 Task: Font style For heading Use Arial with Light dark cornflower blue 2 colour & bold. font size for heading '24 Pt. 'Change the font style of data to Alefand font size to  14 Pt. Change the alignment of both headline & data to  Align top. In the sheet  auditingDailySales_Analysis
Action: Mouse moved to (14, 19)
Screenshot: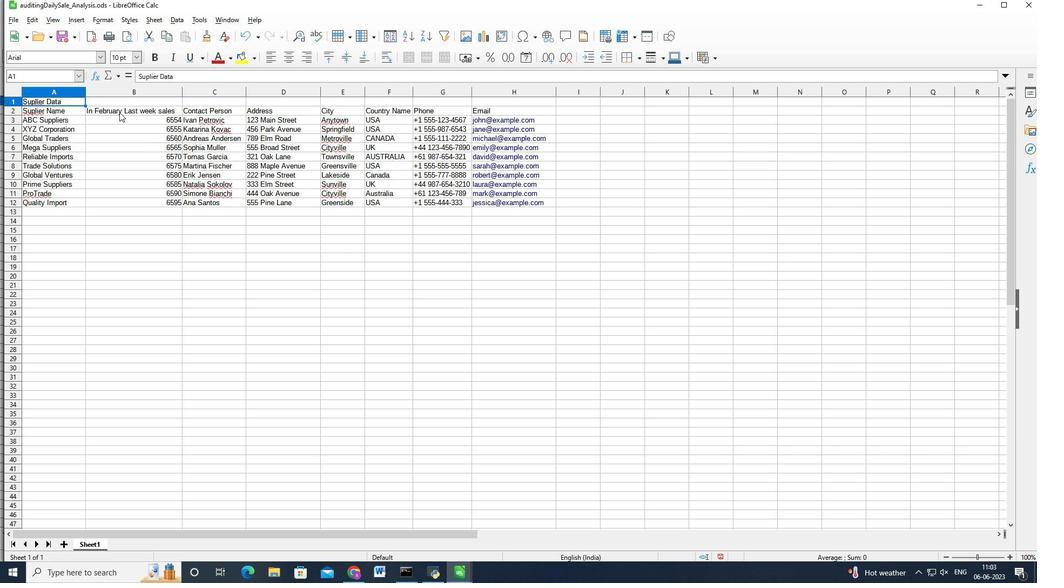 
Action: Mouse pressed left at (14, 19)
Screenshot: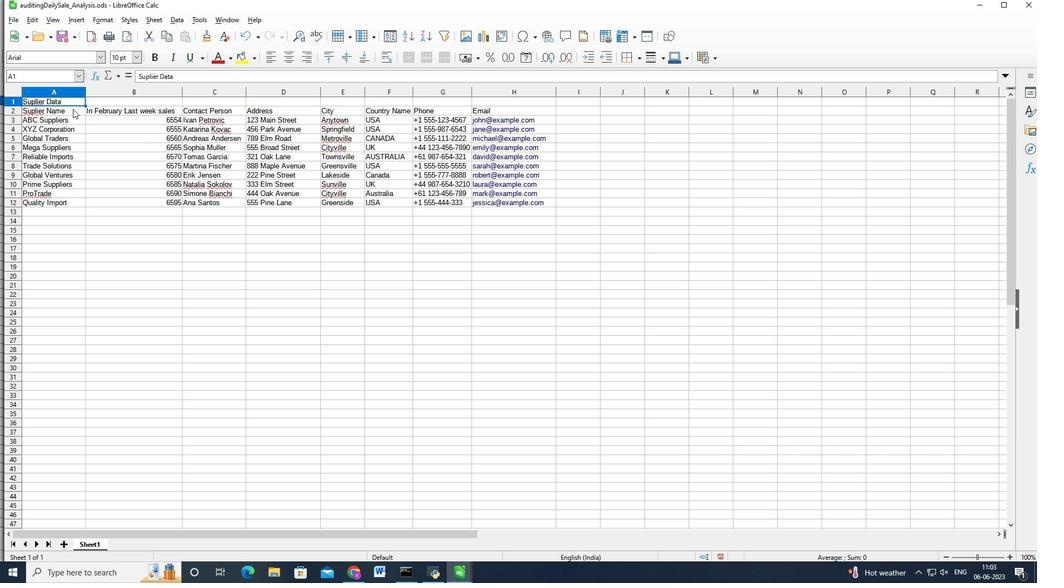 
Action: Mouse moved to (296, 307)
Screenshot: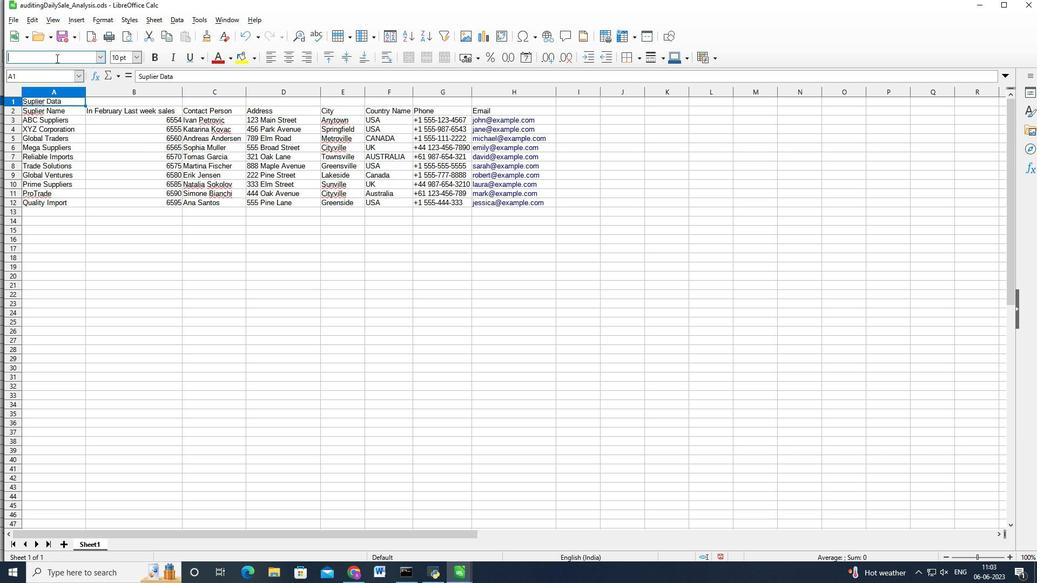 
Action: Mouse pressed left at (296, 307)
Screenshot: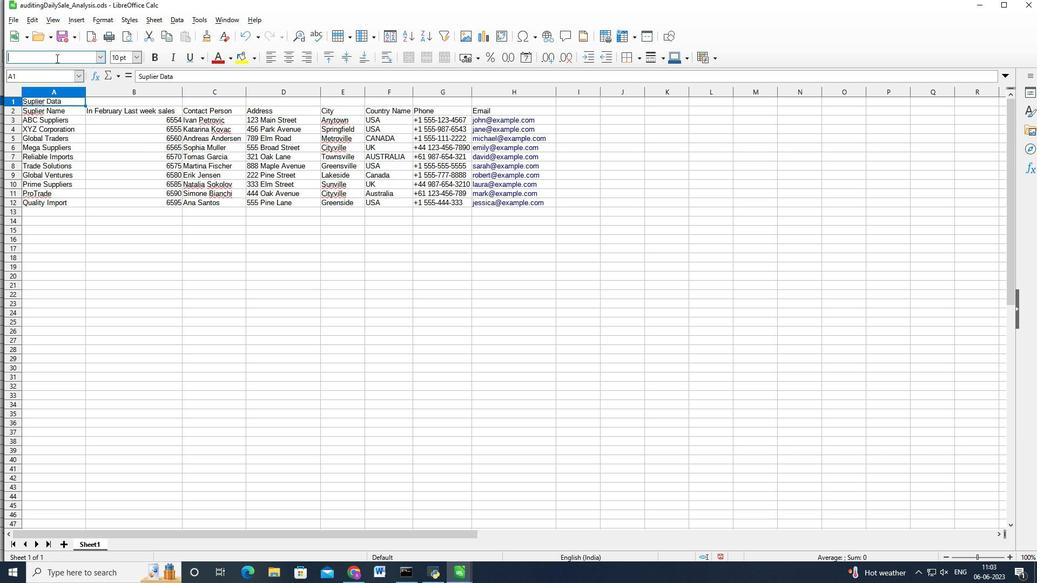 
Action: Mouse moved to (38, 102)
Screenshot: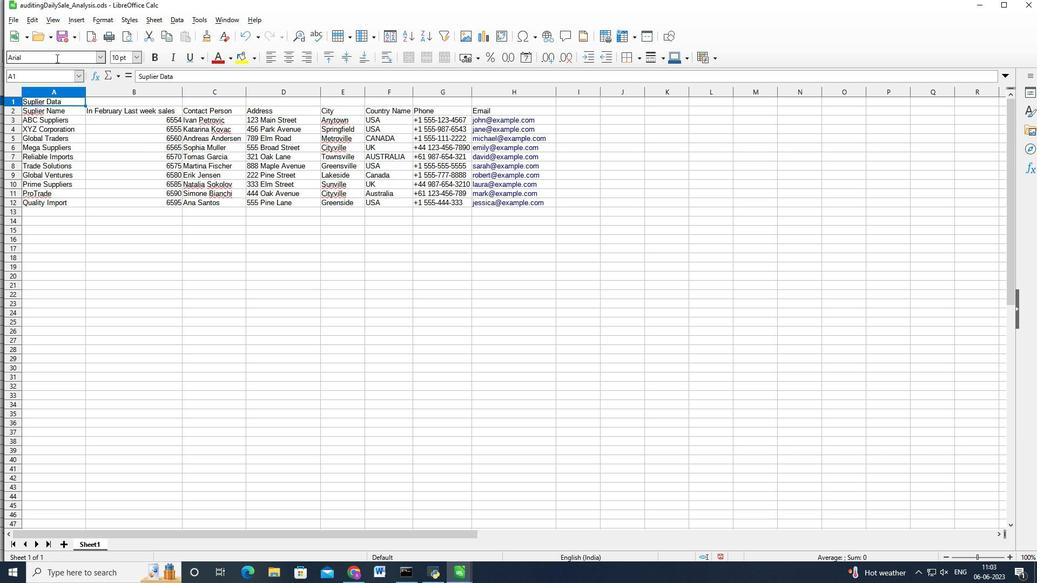 
Action: Mouse pressed left at (38, 102)
Screenshot: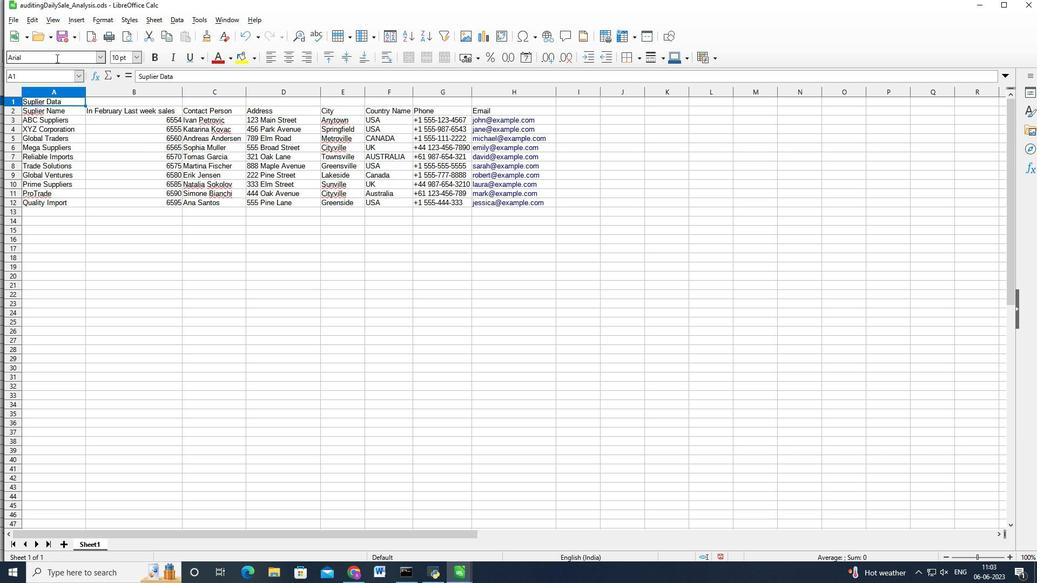 
Action: Mouse moved to (67, 63)
Screenshot: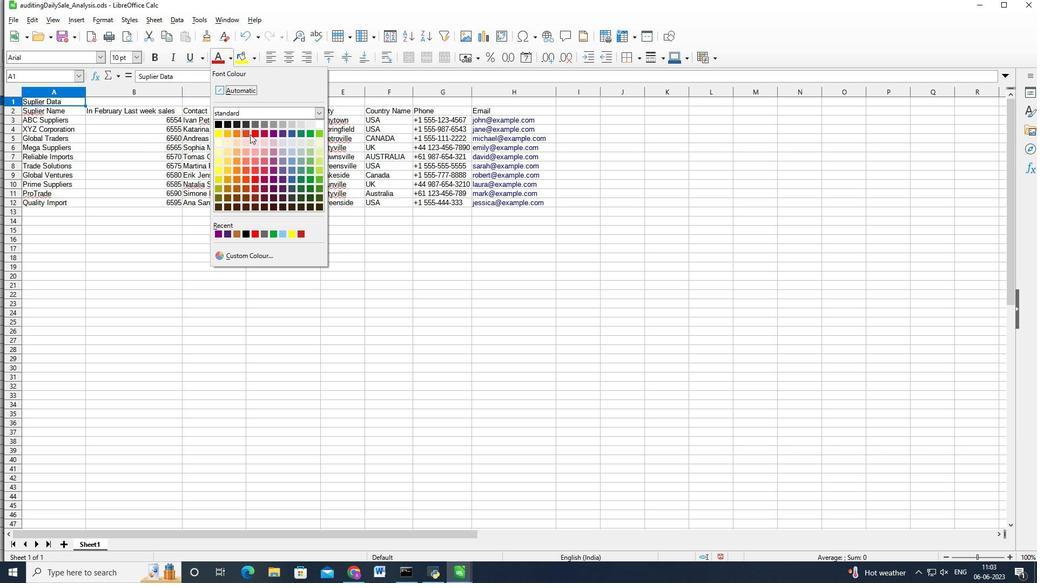 
Action: Mouse pressed left at (67, 63)
Screenshot: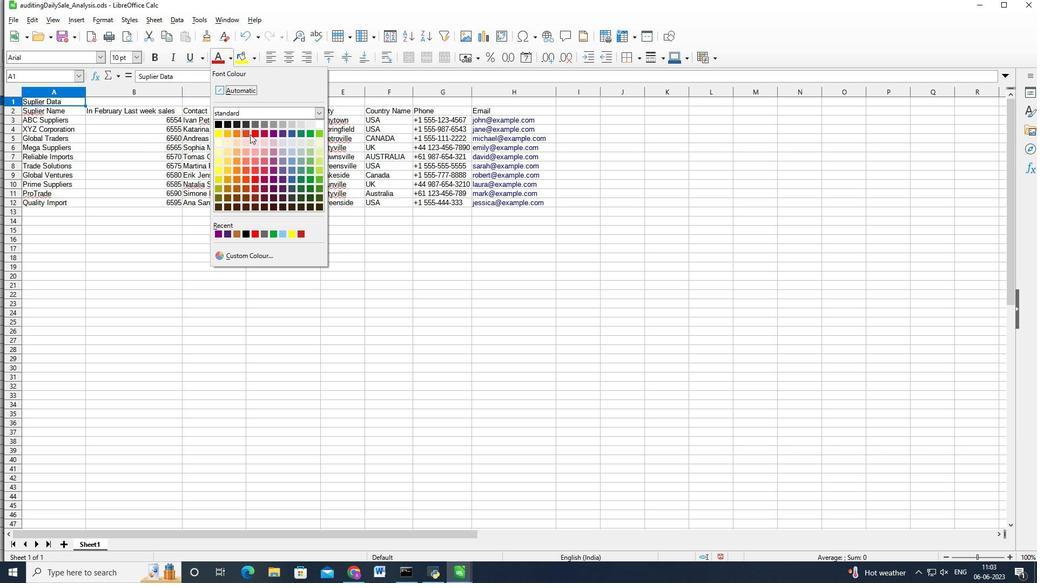 
Action: Mouse moved to (67, 58)
Screenshot: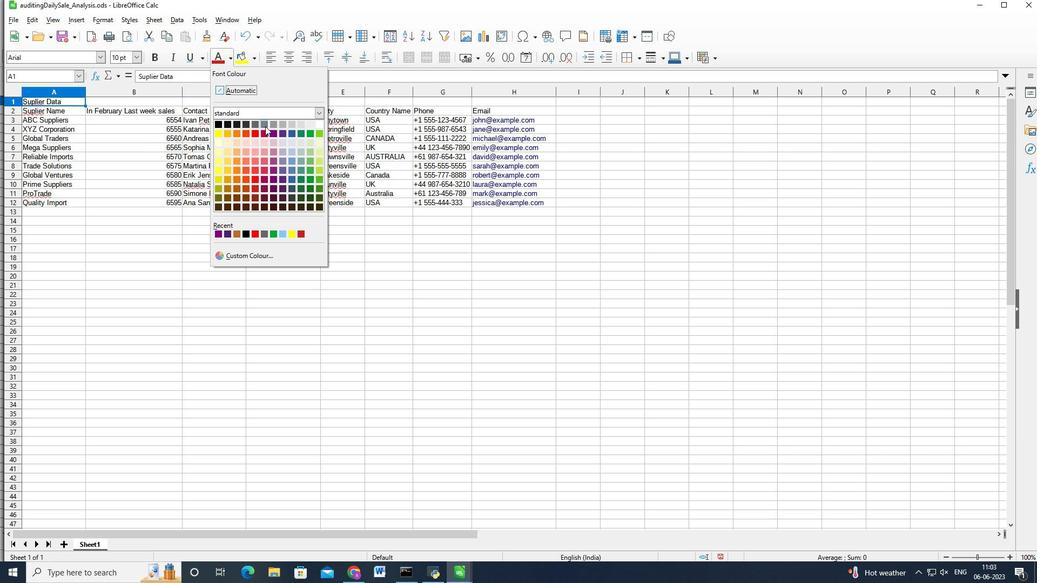 
Action: Mouse pressed left at (67, 58)
Screenshot: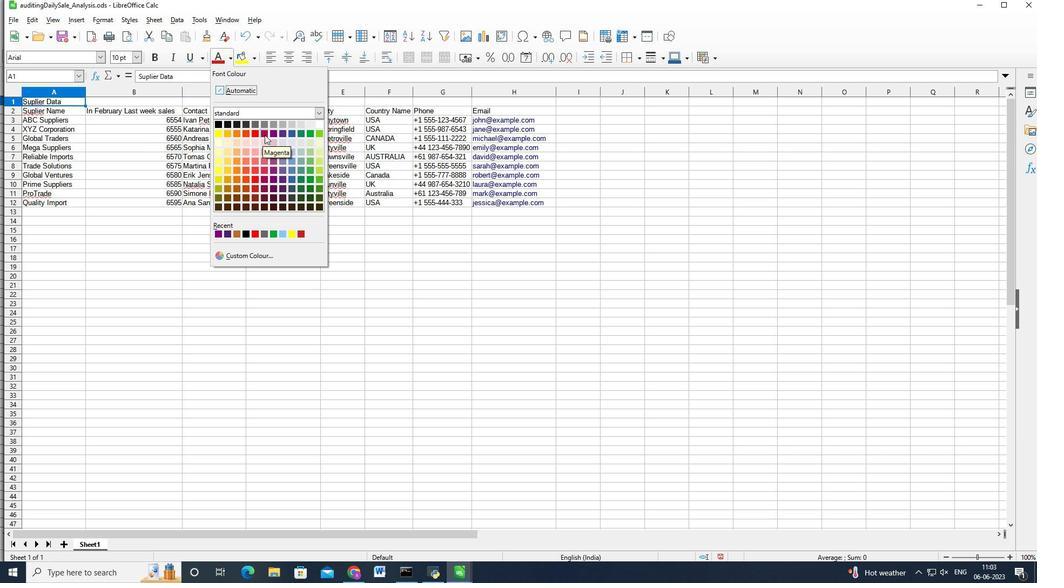 
Action: Mouse moved to (67, 58)
Screenshot: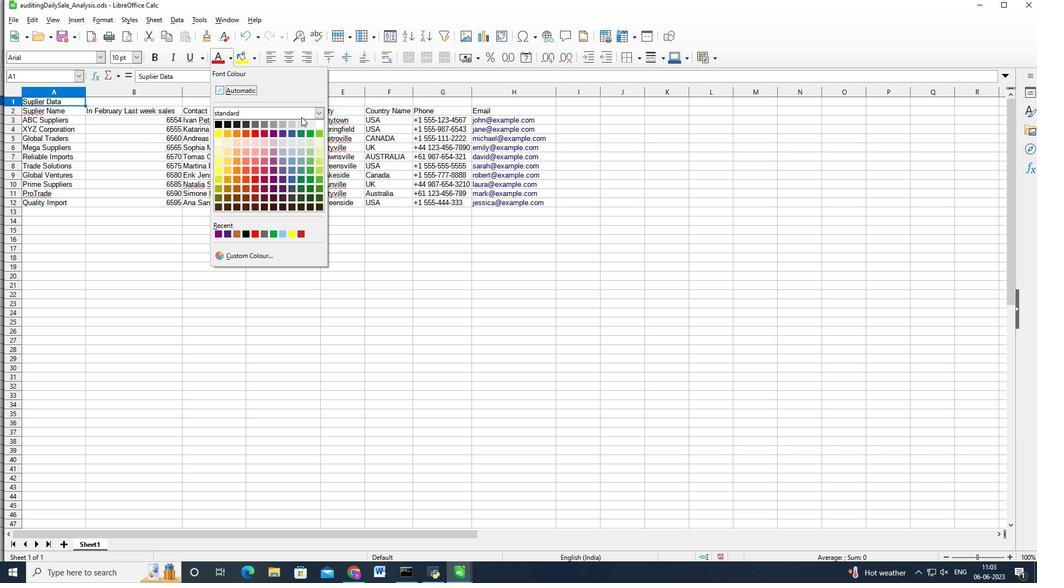 
Action: Key pressed <Key.backspace><Key.backspace><Key.backspace><Key.backspace><Key.backspace><Key.backspace><Key.backspace><Key.backspace><Key.backspace><Key.backspace><Key.backspace><Key.backspace><Key.backspace><Key.backspace><Key.backspace><Key.backspace><Key.backspace><Key.backspace><Key.shift_r>Arial<Key.enter>
Screenshot: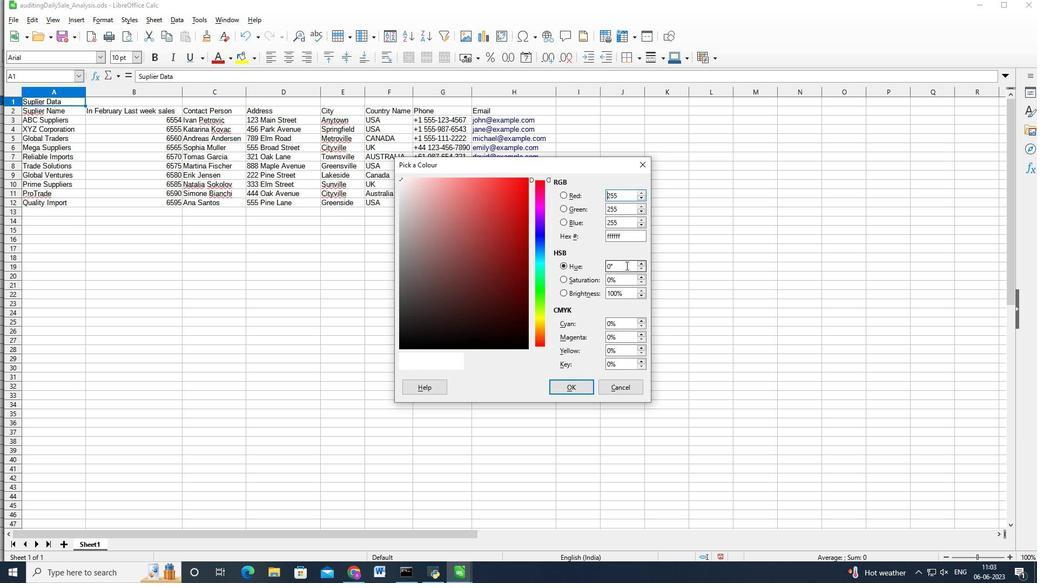 
Action: Mouse moved to (228, 58)
Screenshot: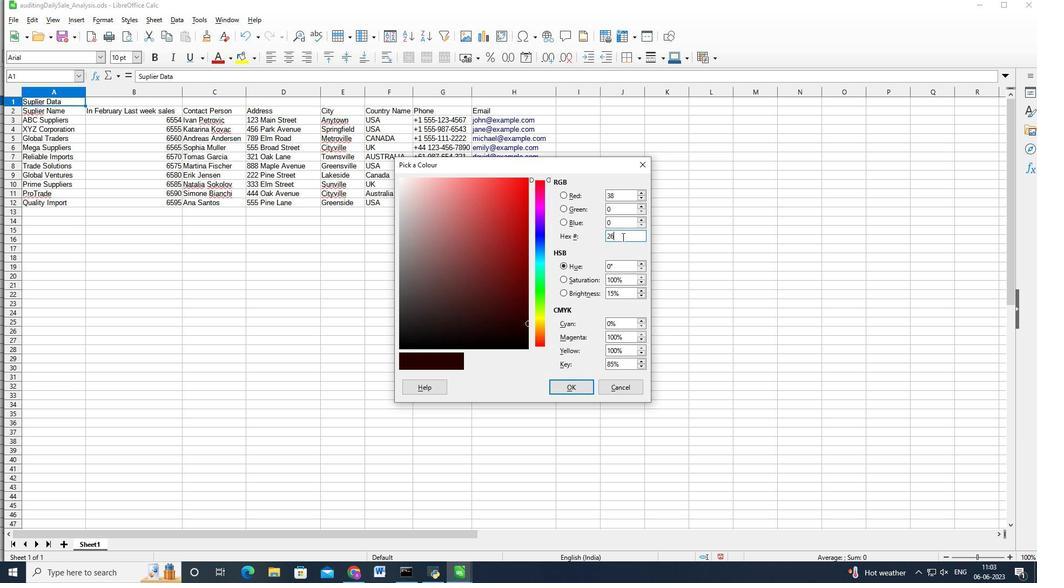 
Action: Mouse pressed left at (228, 58)
Screenshot: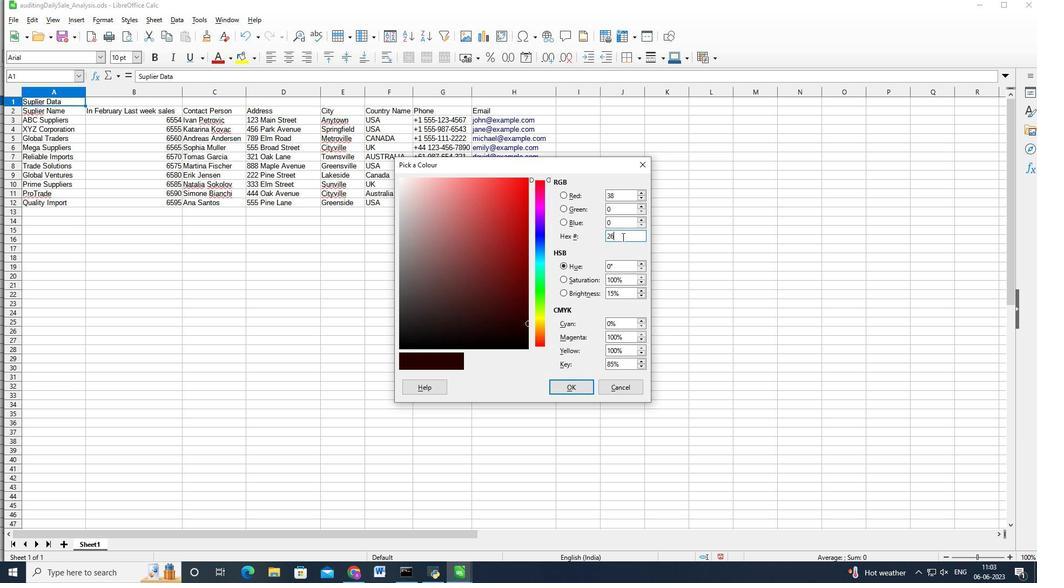 
Action: Mouse moved to (56, 58)
Screenshot: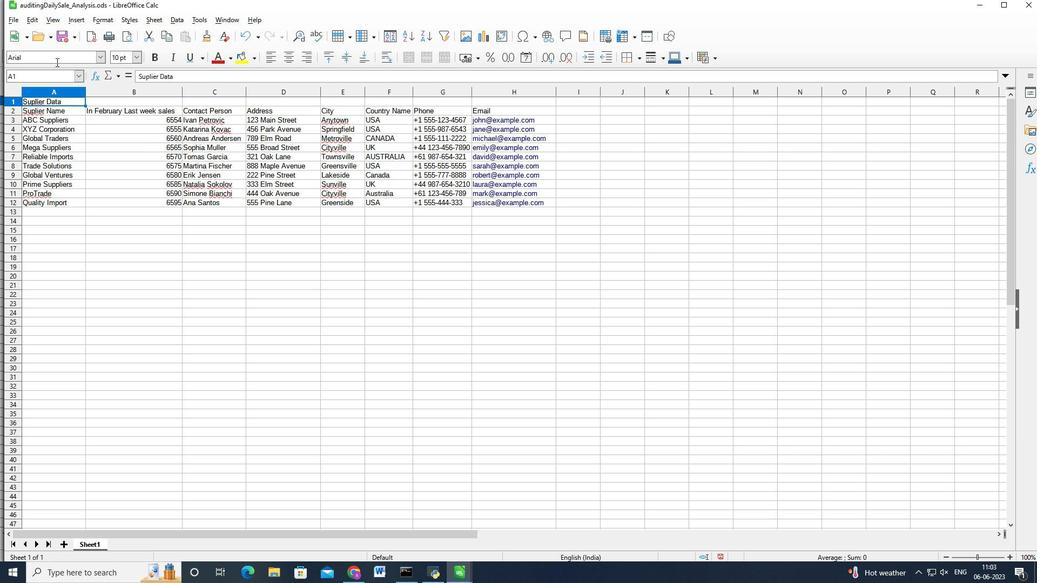 
Action: Mouse pressed left at (56, 58)
Screenshot: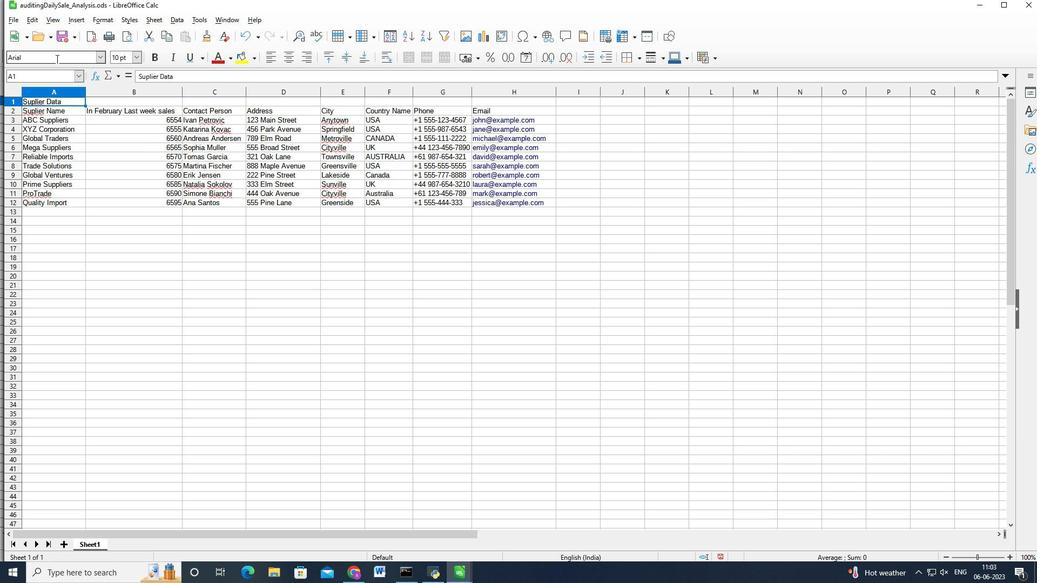 
Action: Key pressed <Key.backspace><Key.backspace><Key.backspace><Key.backspace><Key.backspace><Key.shift_r>Arial<Key.enter>
Screenshot: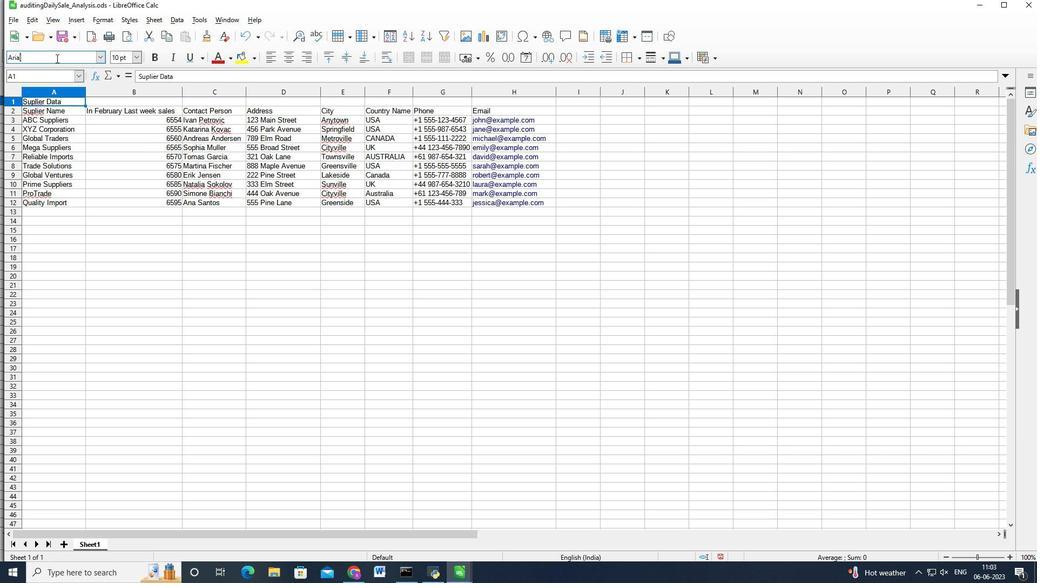 
Action: Mouse moved to (228, 61)
Screenshot: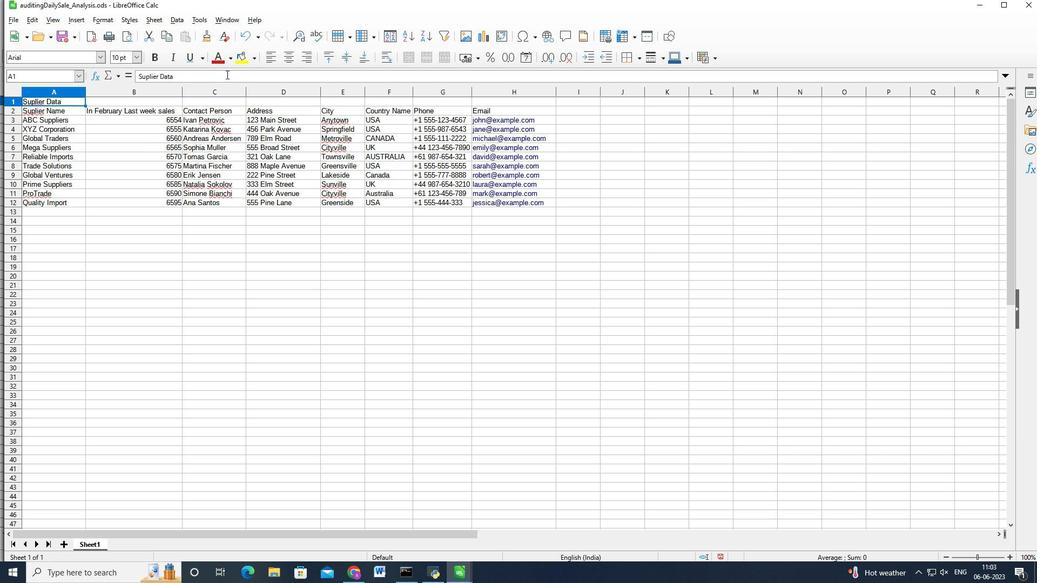 
Action: Mouse pressed left at (228, 61)
Screenshot: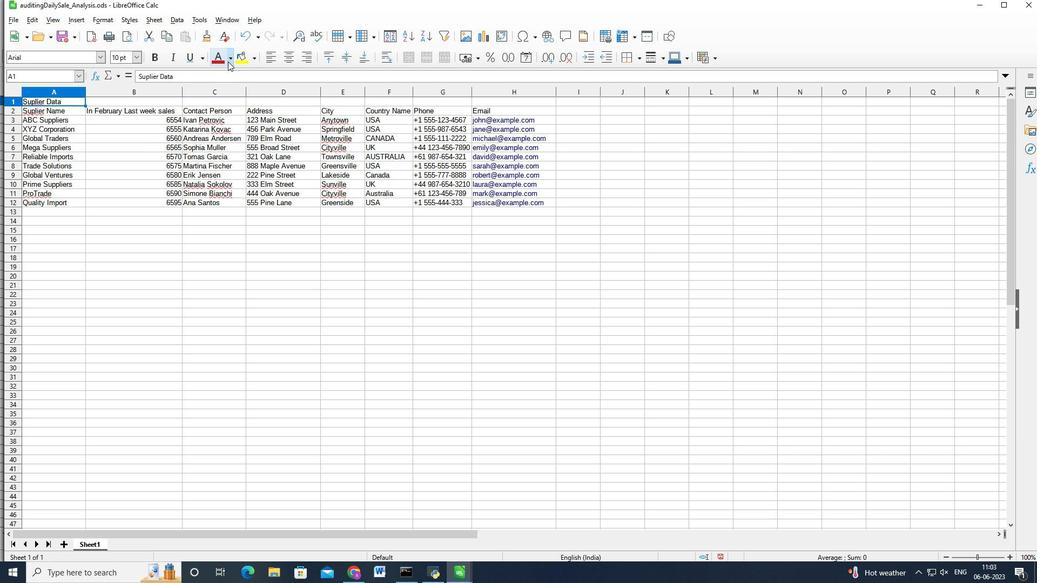 
Action: Mouse moved to (253, 252)
Screenshot: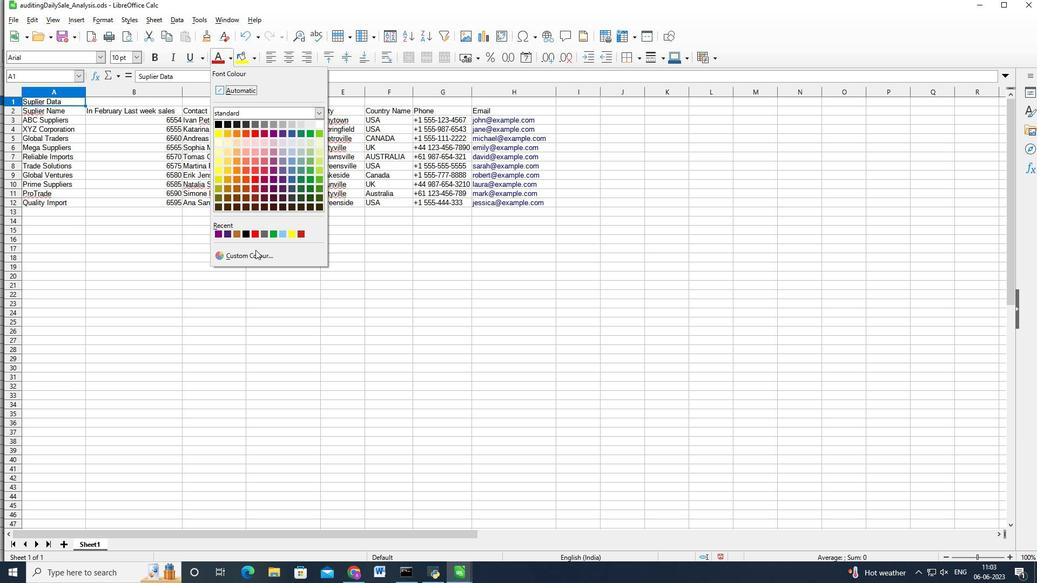 
Action: Mouse pressed left at (253, 252)
Screenshot: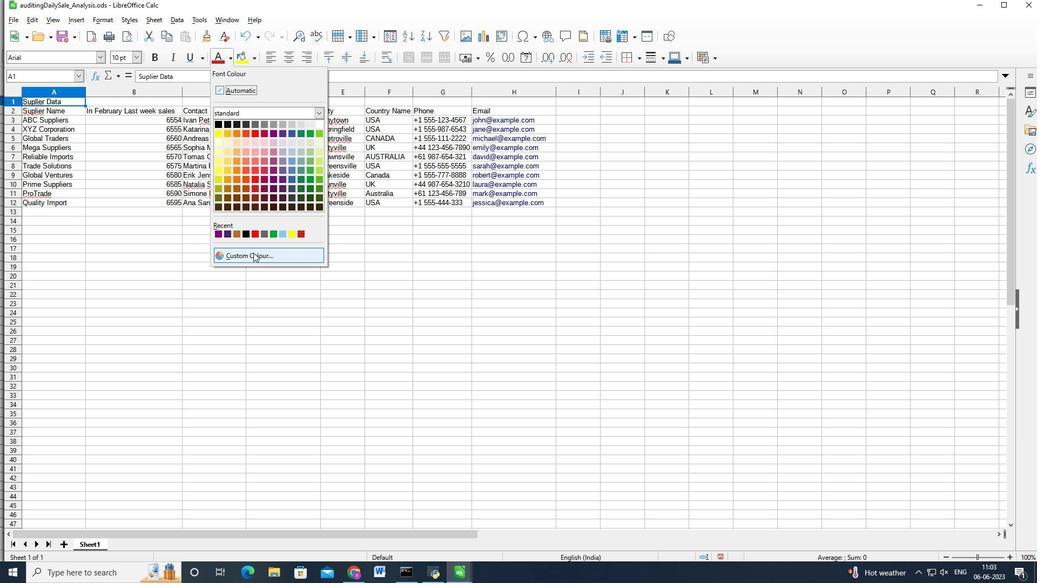 
Action: Mouse moved to (622, 237)
Screenshot: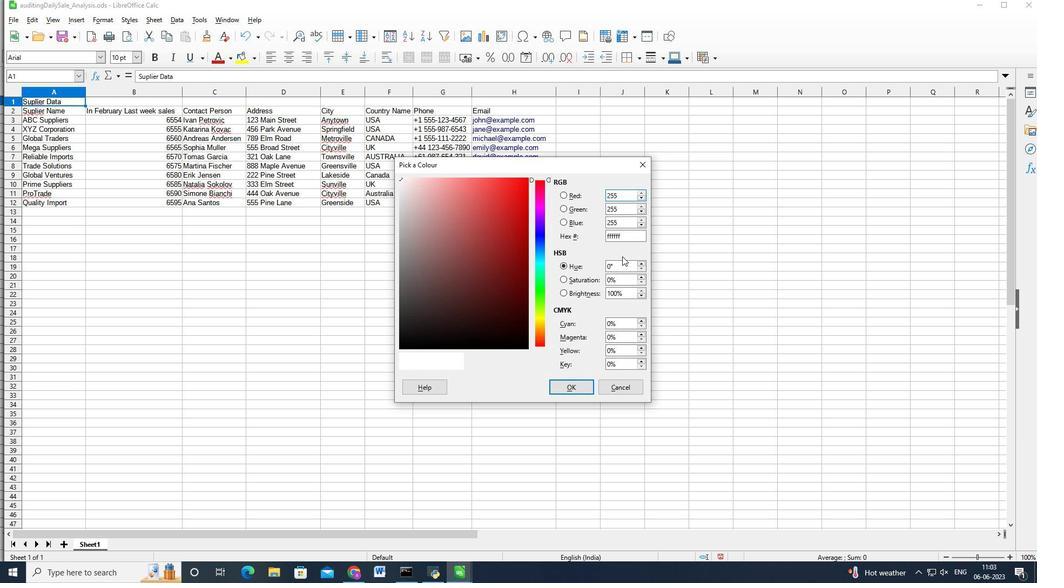 
Action: Mouse pressed left at (622, 237)
Screenshot: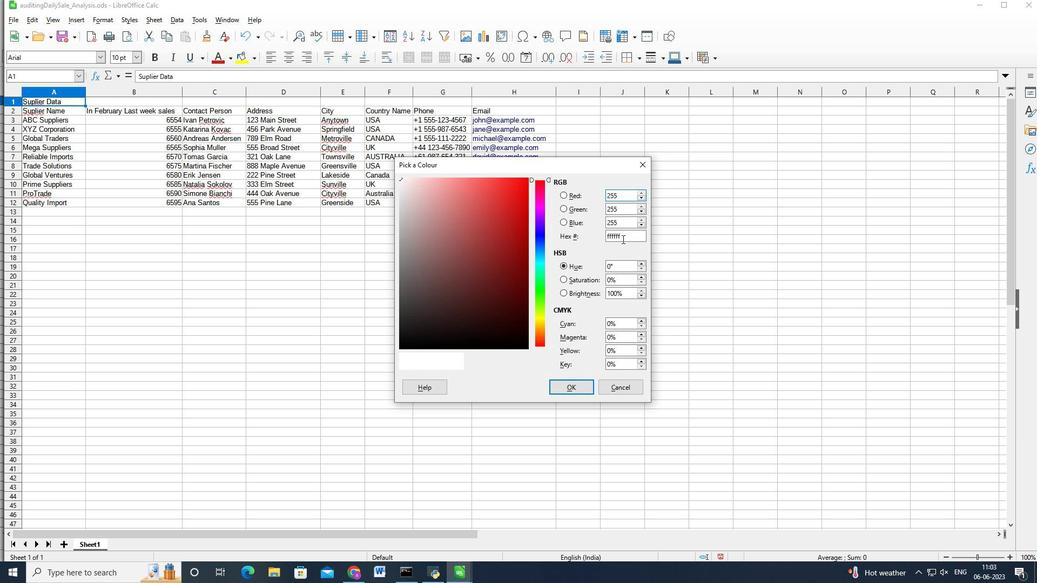 
Action: Mouse moved to (622, 237)
Screenshot: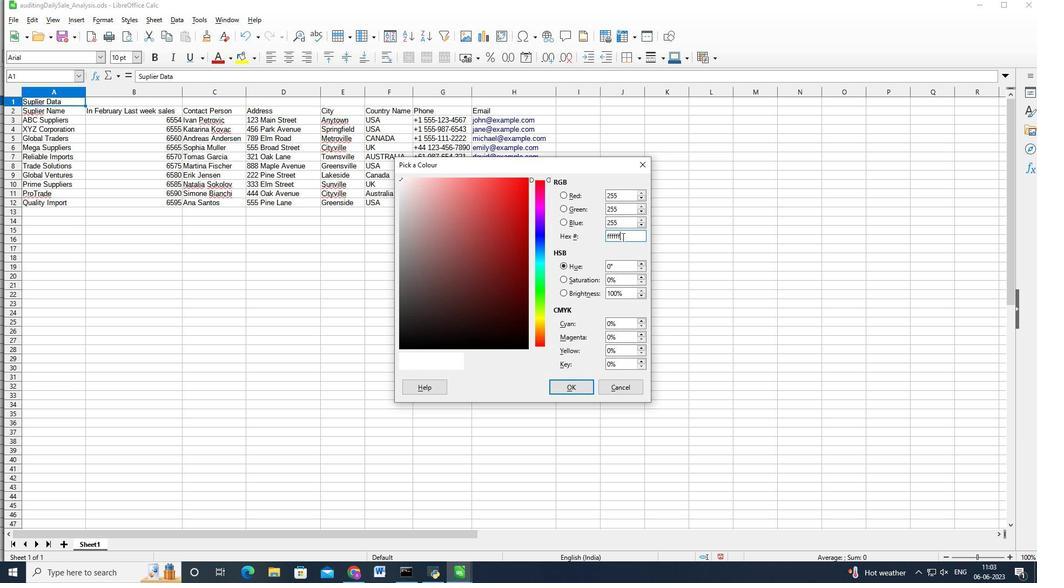 
Action: Key pressed <Key.backspace><Key.backspace><Key.backspace><Key.backspace><Key.backspace><Key.backspace><Key.backspace>26428<Key.shift>B<Key.enter>
Screenshot: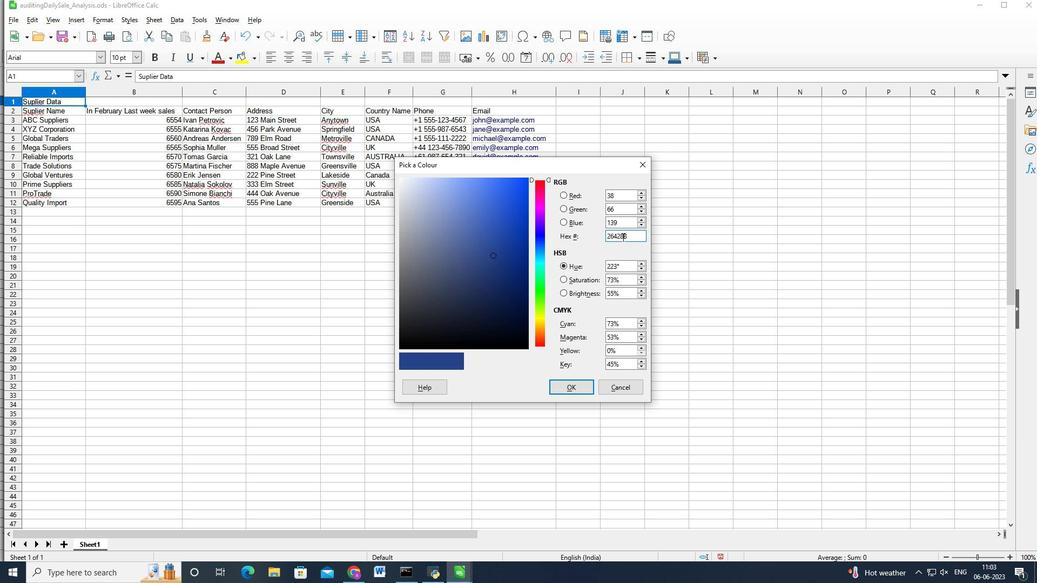 
Action: Mouse moved to (156, 59)
Screenshot: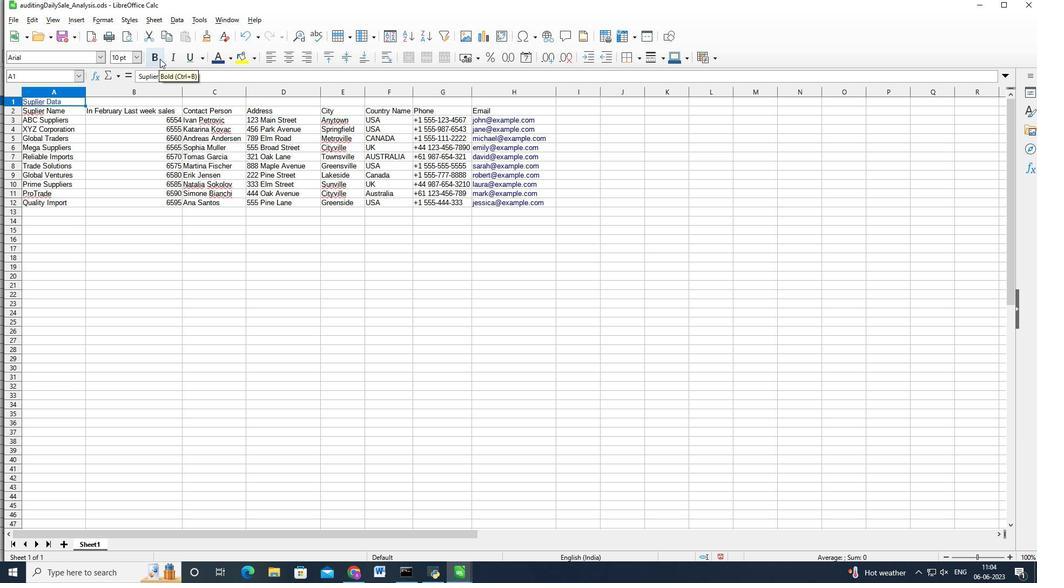 
Action: Mouse pressed left at (156, 59)
Screenshot: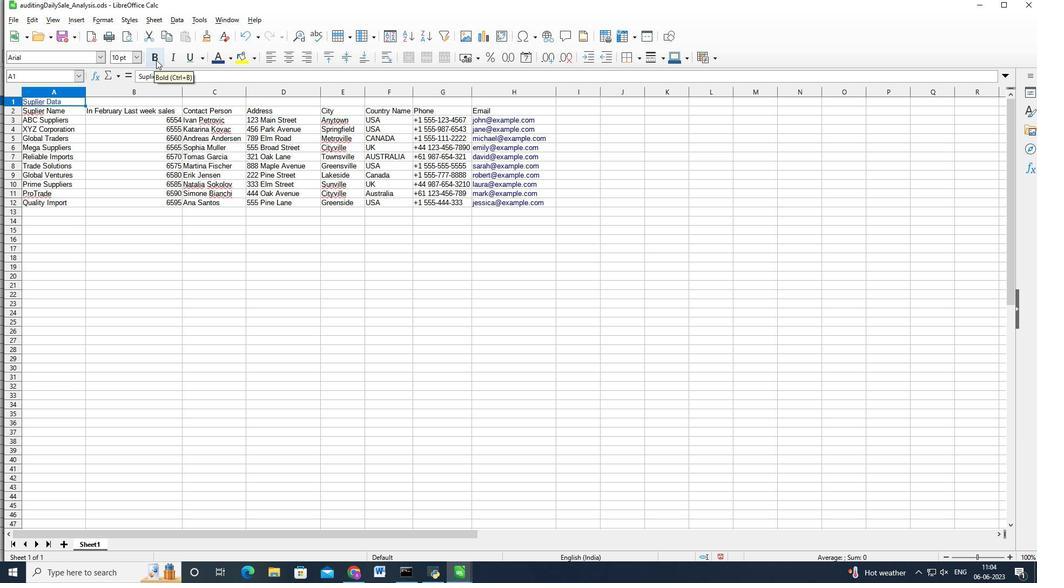 
Action: Mouse moved to (137, 62)
Screenshot: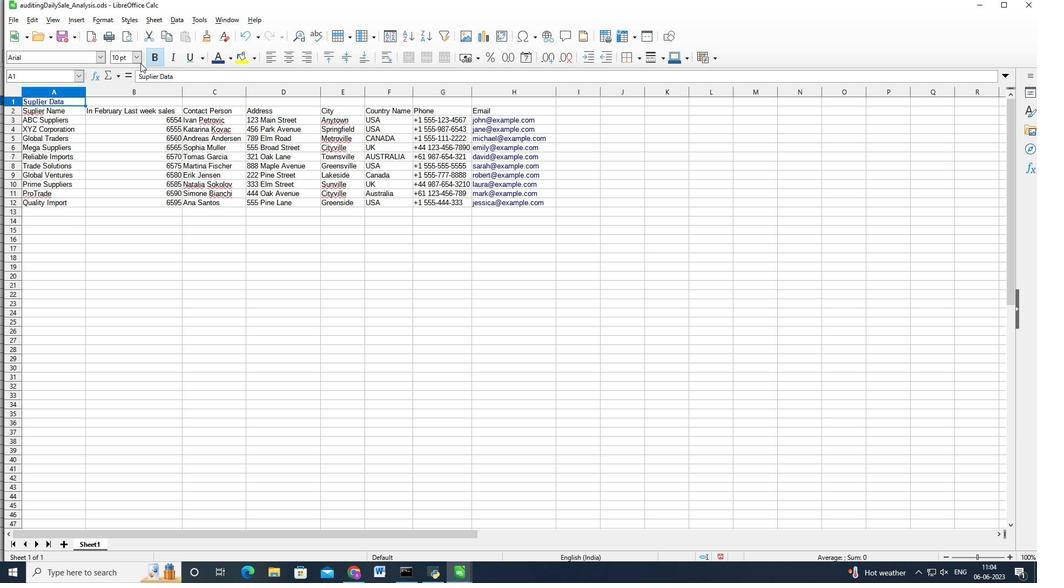 
Action: Mouse pressed left at (137, 62)
Screenshot: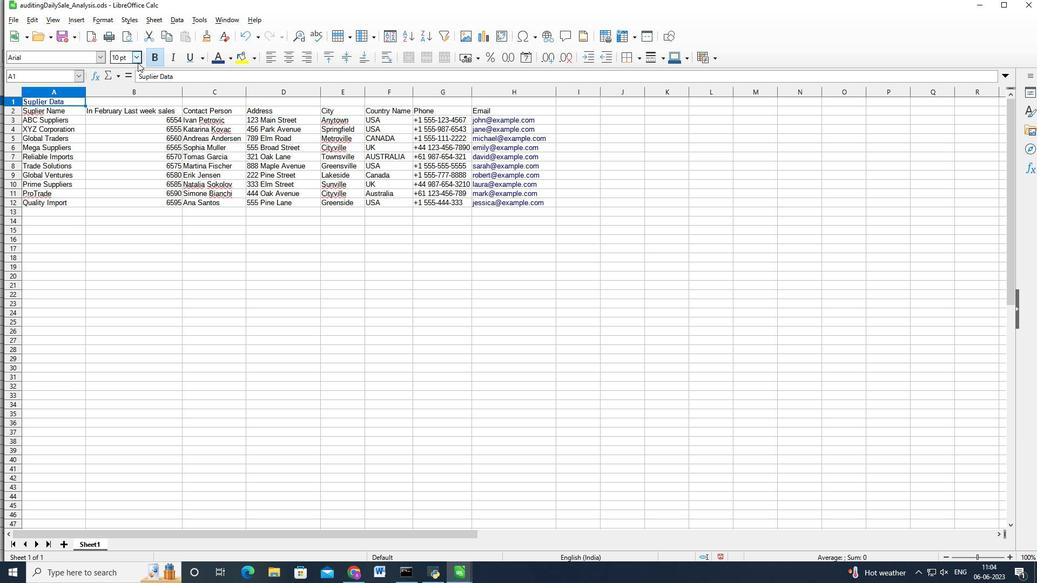 
Action: Mouse moved to (117, 216)
Screenshot: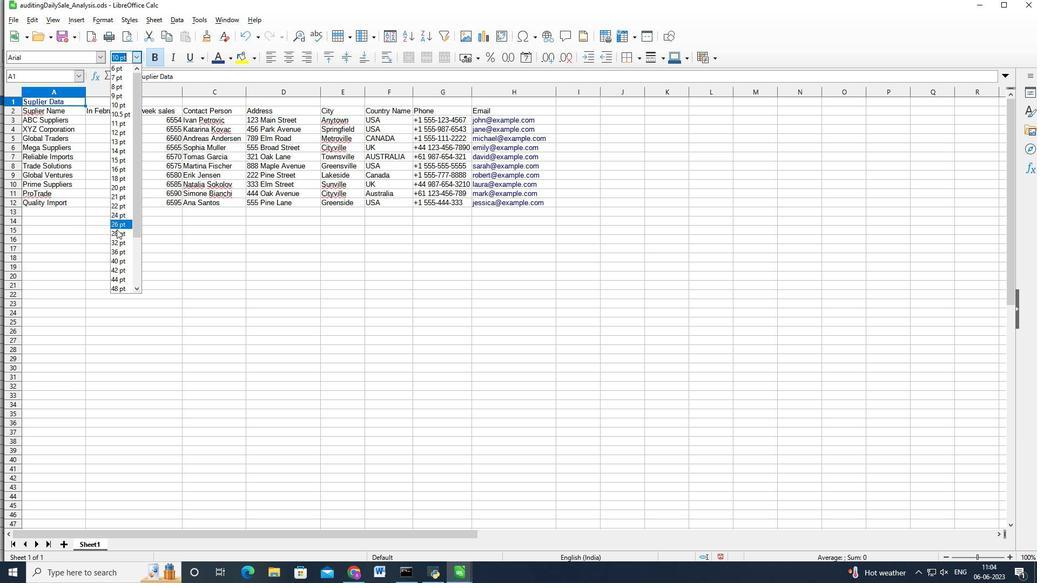 
Action: Mouse pressed left at (117, 216)
Screenshot: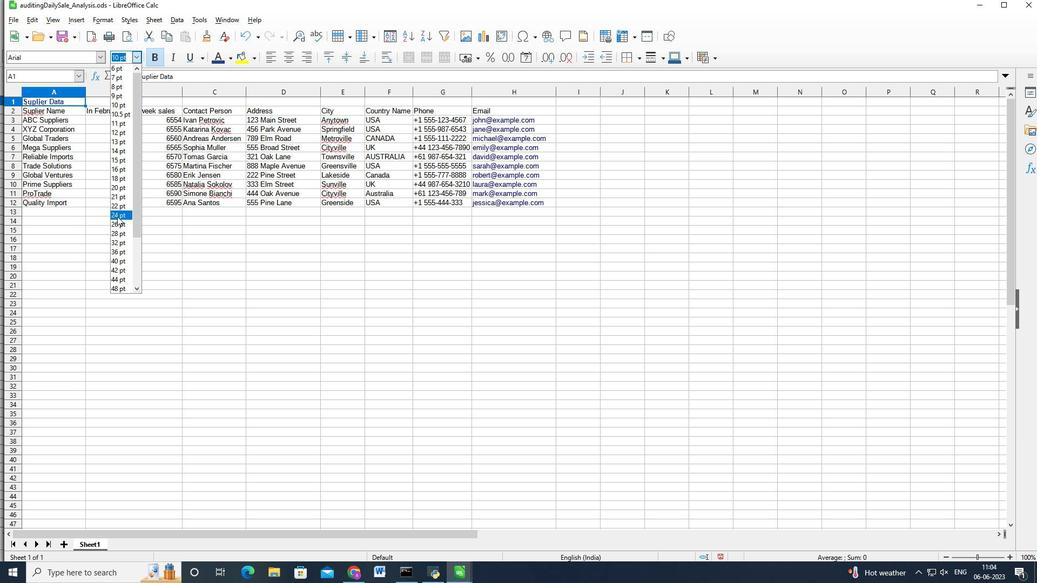 
Action: Mouse moved to (58, 121)
Screenshot: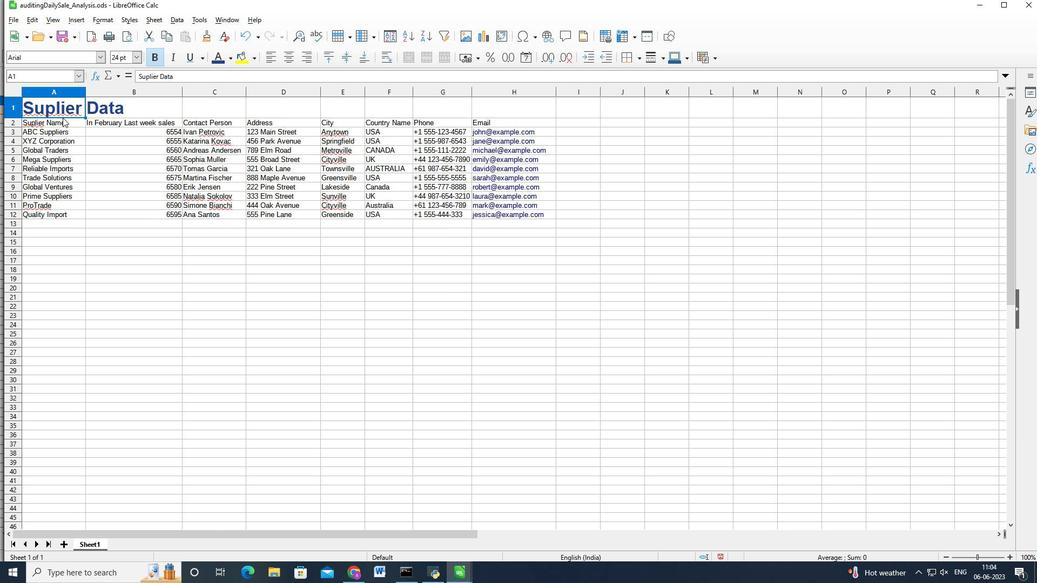
Action: Mouse pressed left at (58, 121)
Screenshot: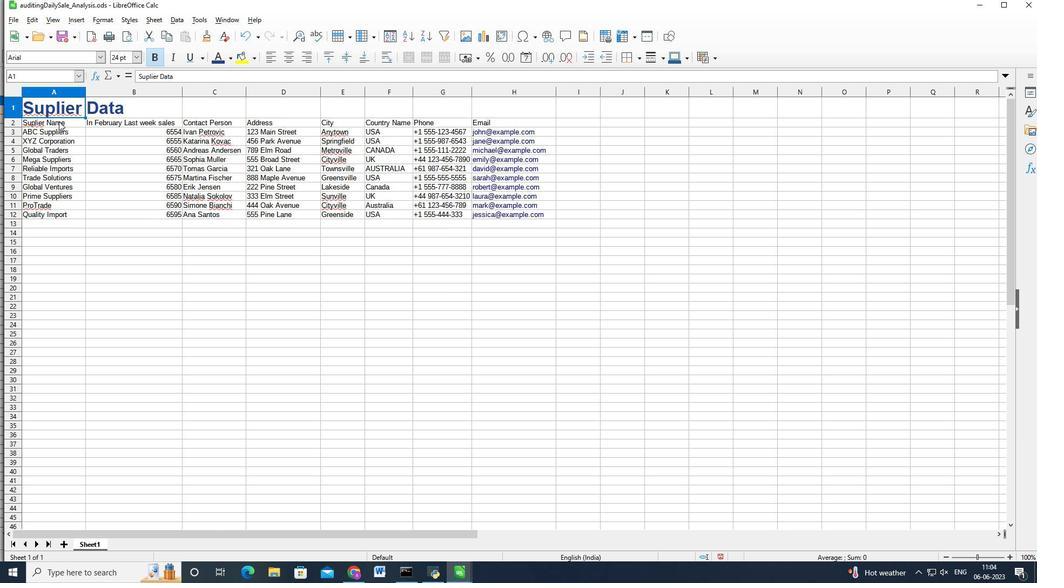
Action: Key pressed <Key.shift><Key.right><Key.right><Key.right><Key.right><Key.right><Key.left><Key.left><Key.left><Key.left><Key.left><Key.left><Key.down>
Screenshot: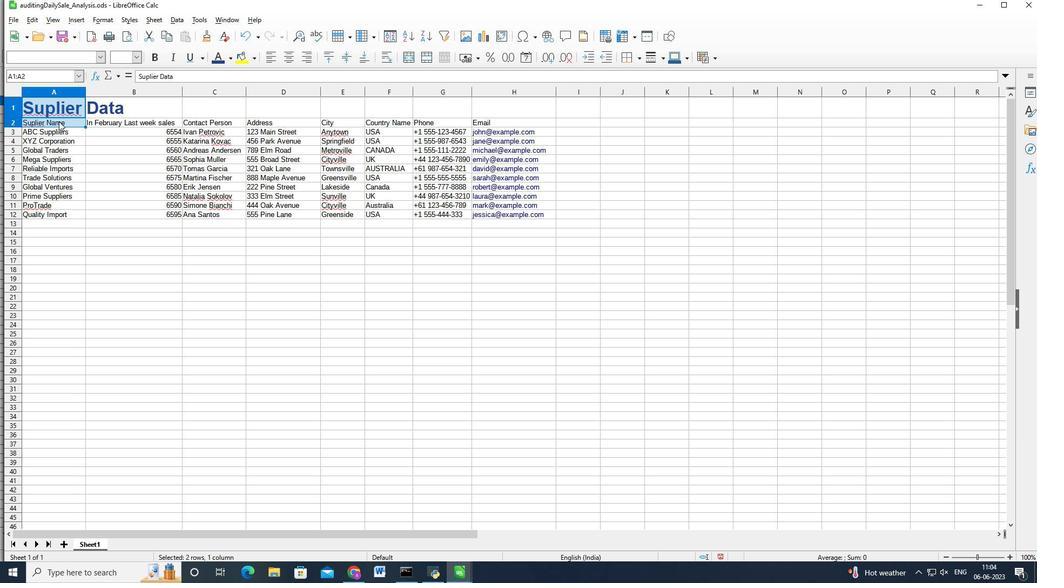 
Action: Mouse moved to (110, 121)
Screenshot: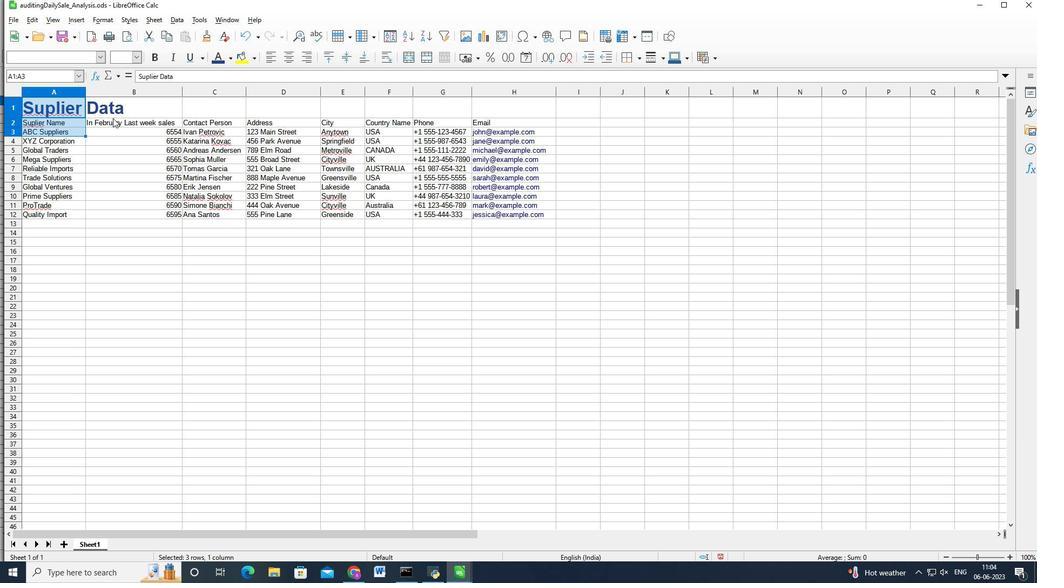 
Action: Mouse pressed left at (110, 121)
Screenshot: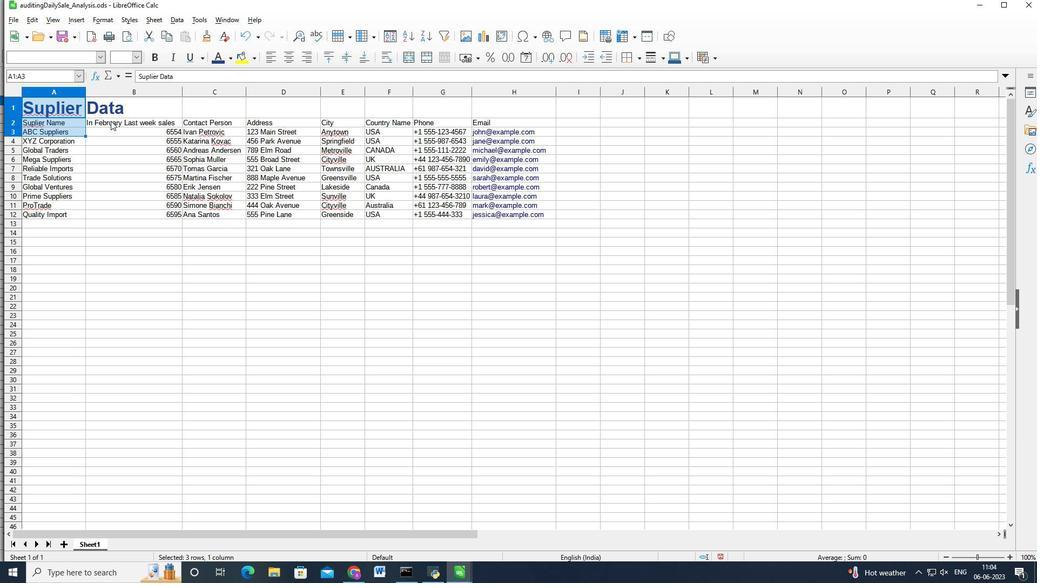 
Action: Mouse moved to (77, 126)
Screenshot: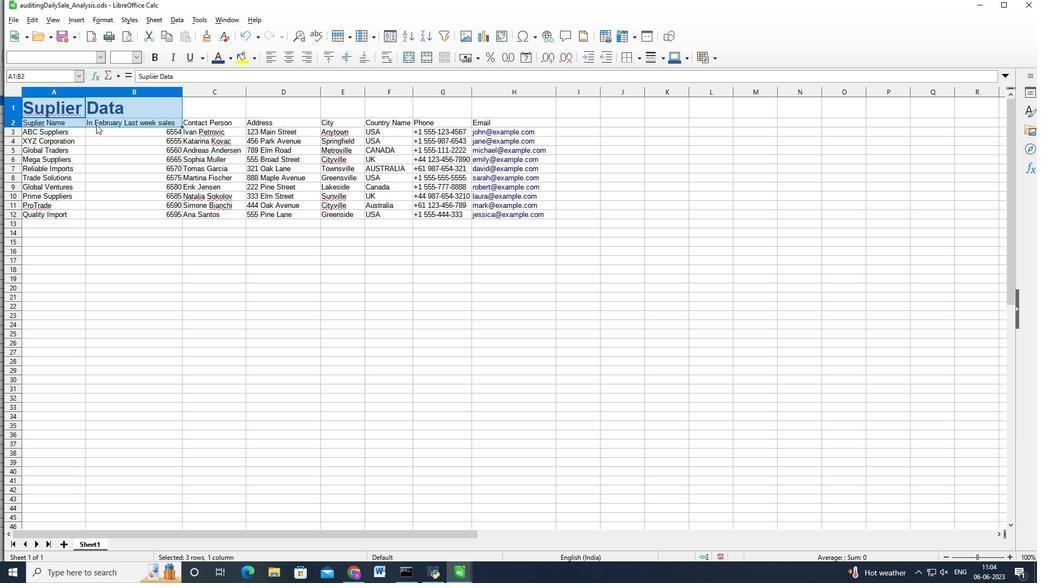 
Action: Mouse pressed left at (77, 126)
Screenshot: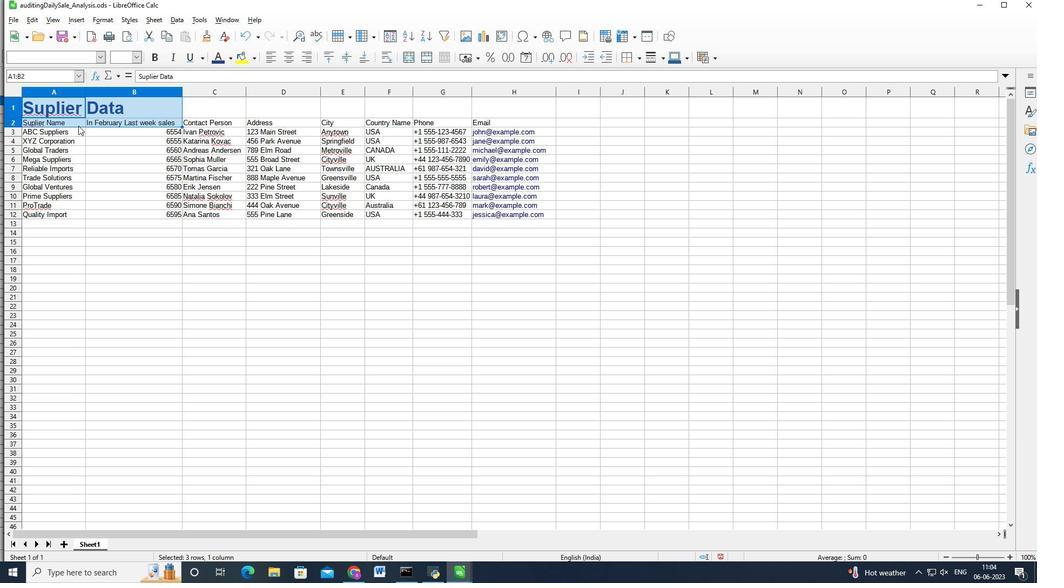 
Action: Mouse moved to (95, 263)
Screenshot: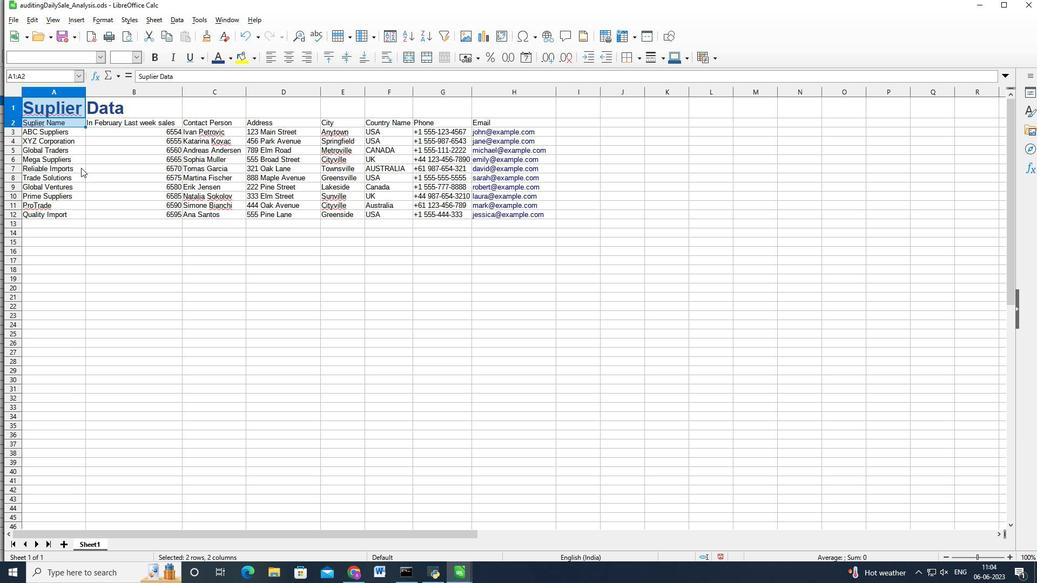 
Action: Mouse pressed right at (95, 263)
Screenshot: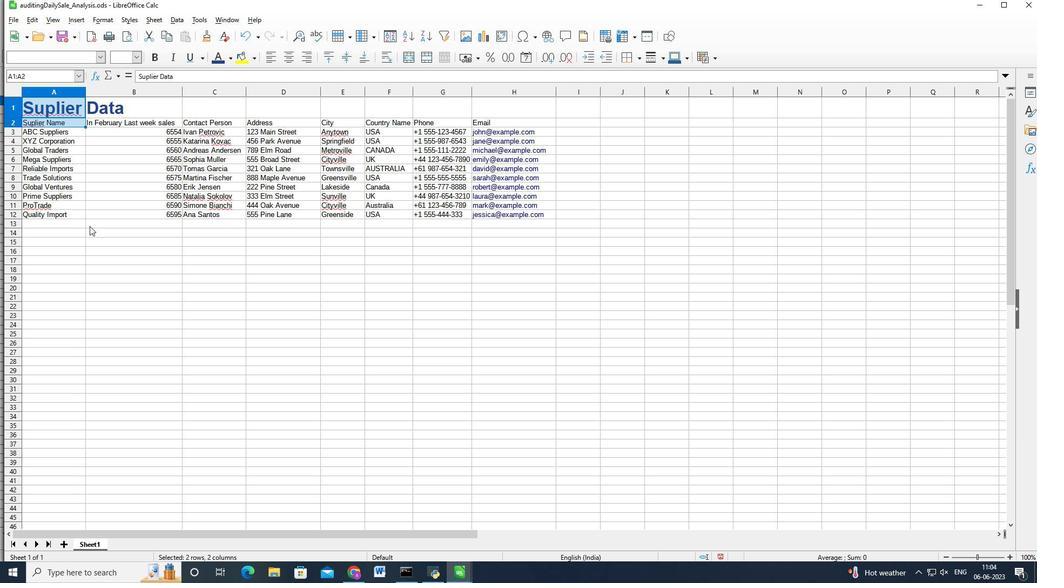 
Action: Mouse moved to (48, 124)
Screenshot: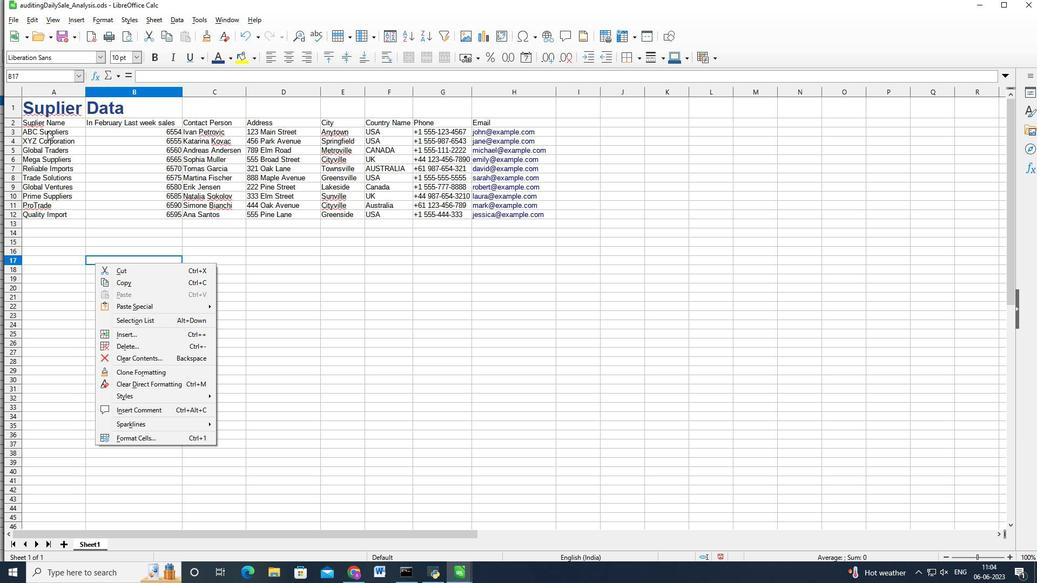 
Action: Mouse pressed left at (48, 124)
Screenshot: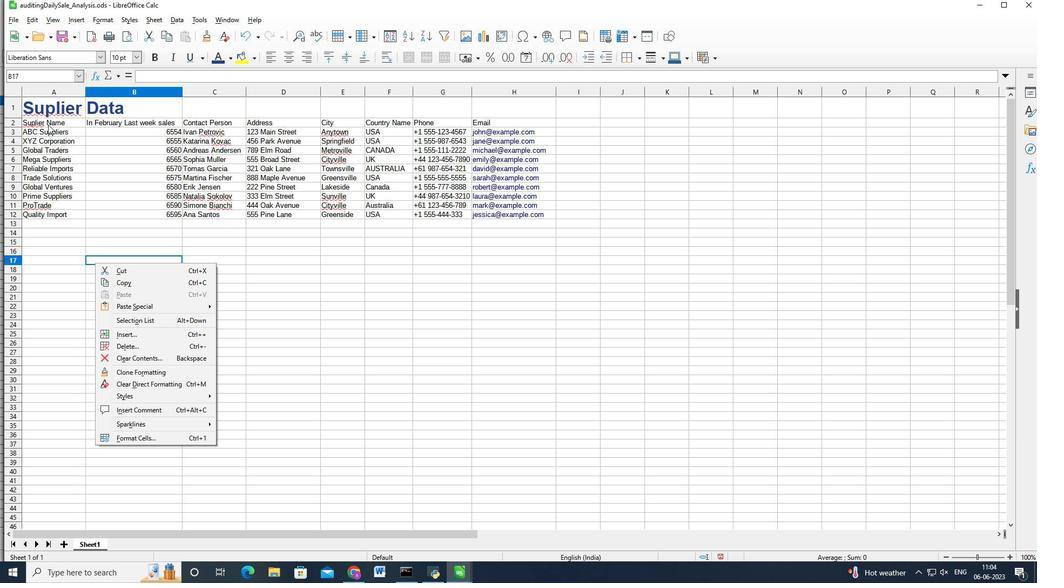 
Action: Mouse pressed left at (48, 124)
Screenshot: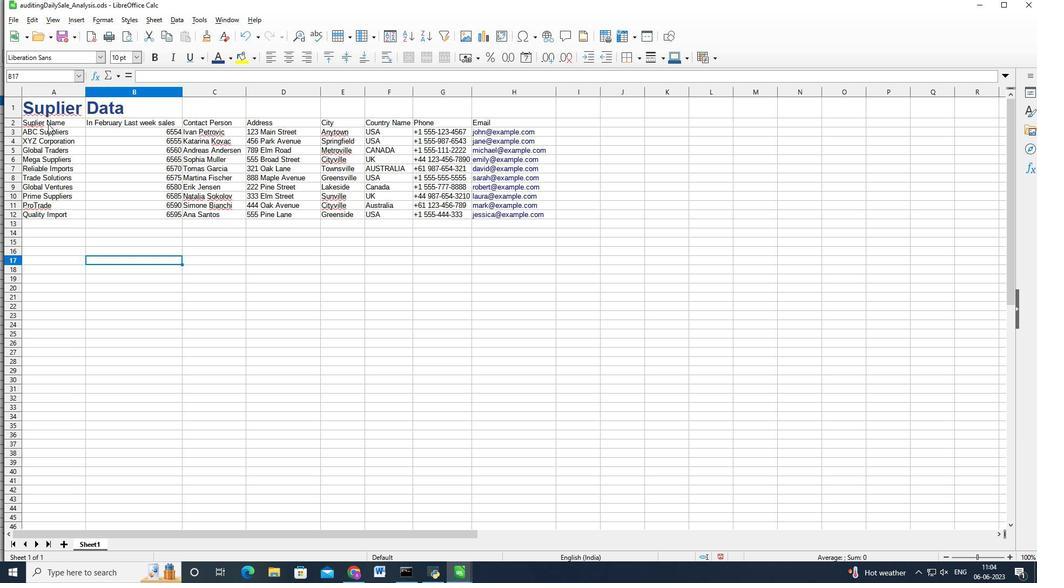 
Action: Key pressed <Key.shift><Key.right><Key.right><Key.right><Key.right><Key.right><Key.right><Key.right><Key.down><Key.down><Key.down><Key.down><Key.down><Key.down><Key.down><Key.down><Key.down><Key.down>
Screenshot: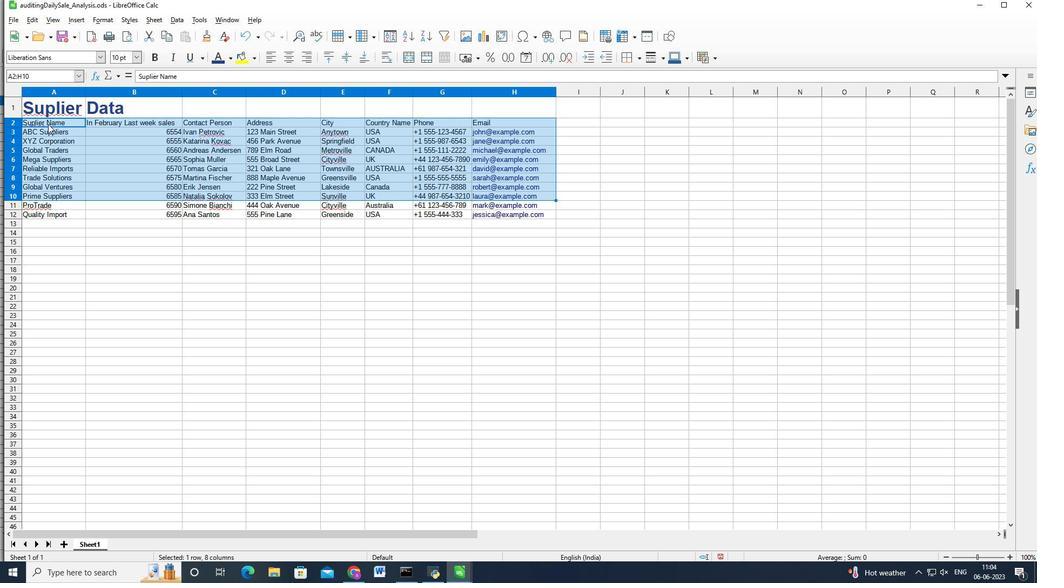 
Action: Mouse moved to (84, 57)
Screenshot: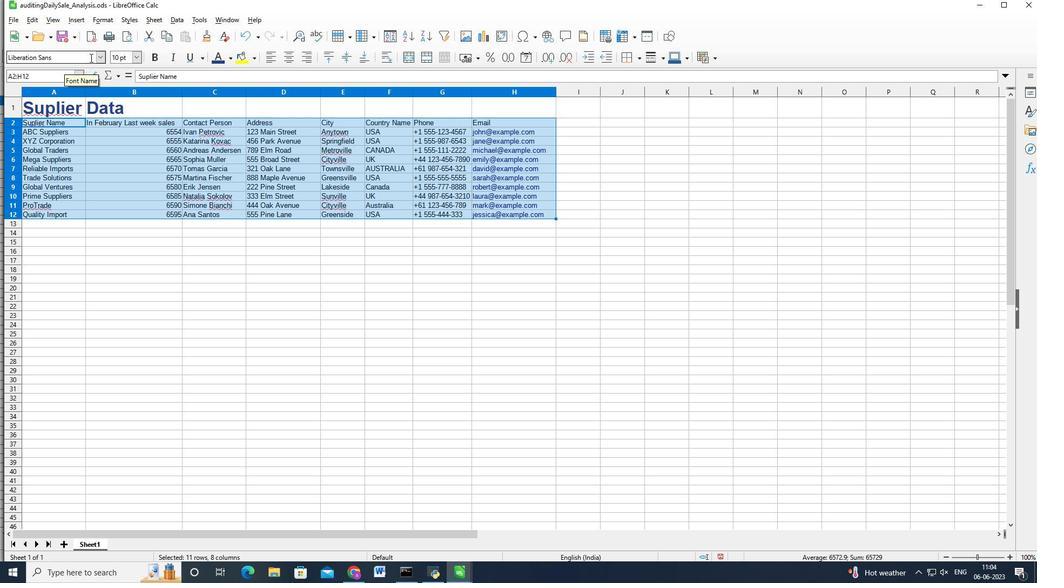 
Action: Mouse pressed left at (84, 57)
Screenshot: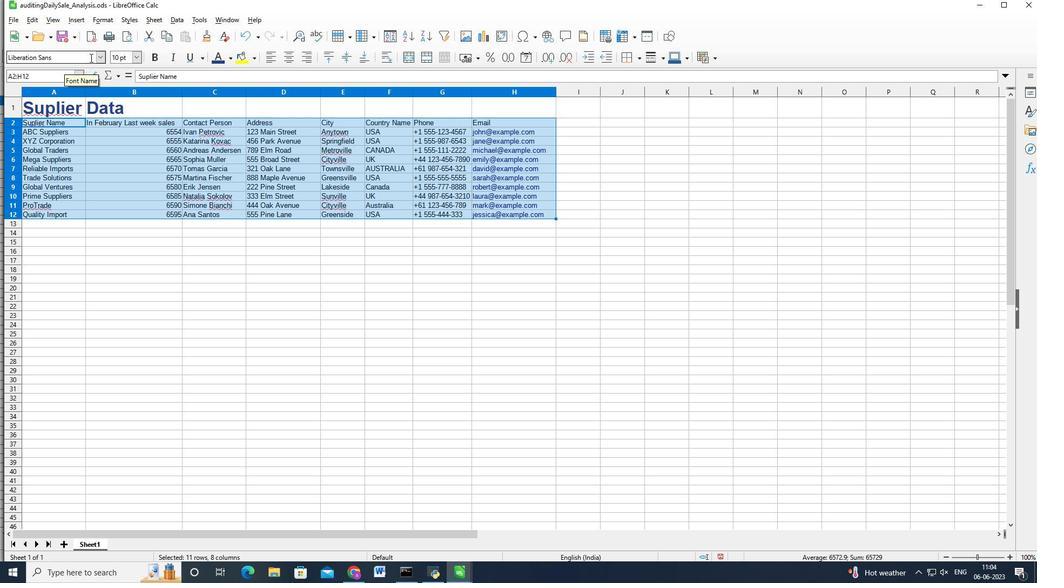
Action: Key pressed <Key.backspace><Key.backspace><Key.backspace><Key.backspace><Key.backspace><Key.backspace><Key.backspace><Key.backspace><Key.backspace><Key.backspace><Key.backspace><Key.backspace><Key.backspace><Key.backspace><Key.backspace><Key.backspace><Key.backspace><Key.backspace><Key.backspace><Key.backspace><Key.backspace><Key.backspace><Key.shift_r>alefand<Key.enter><Key.tab>
Screenshot: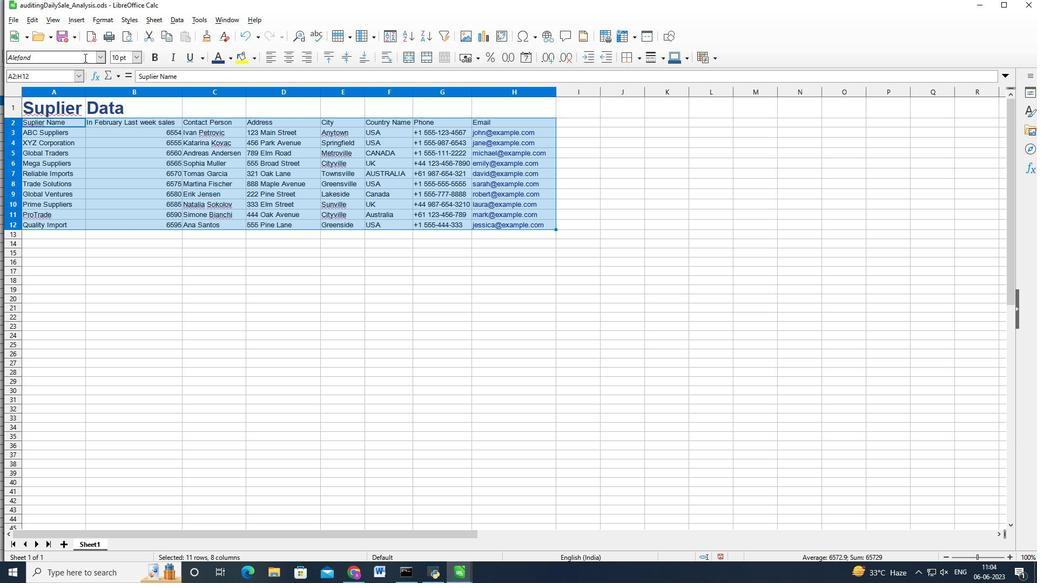 
Action: Mouse moved to (134, 51)
Screenshot: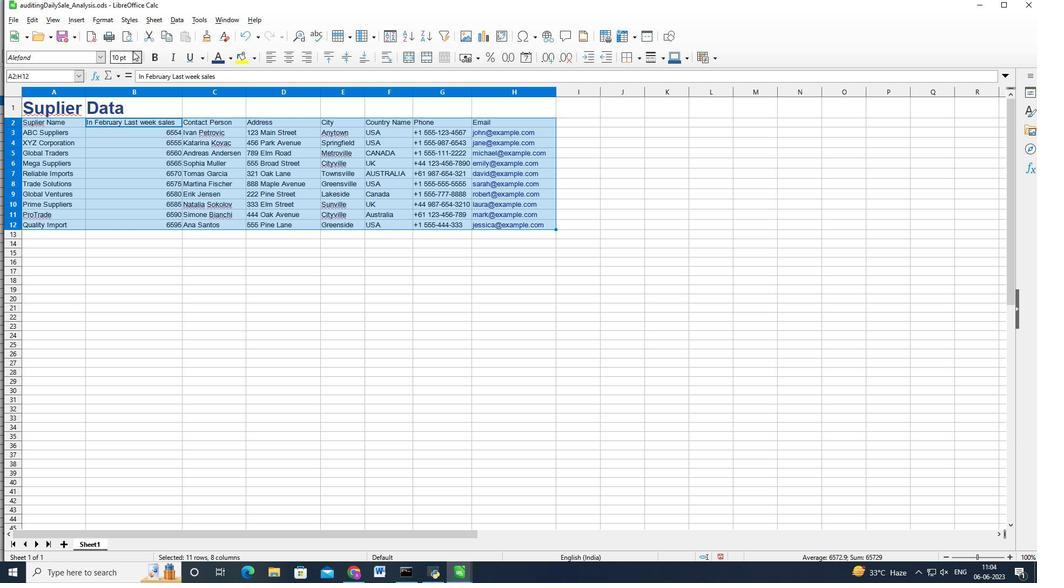 
Action: Mouse pressed left at (134, 51)
Screenshot: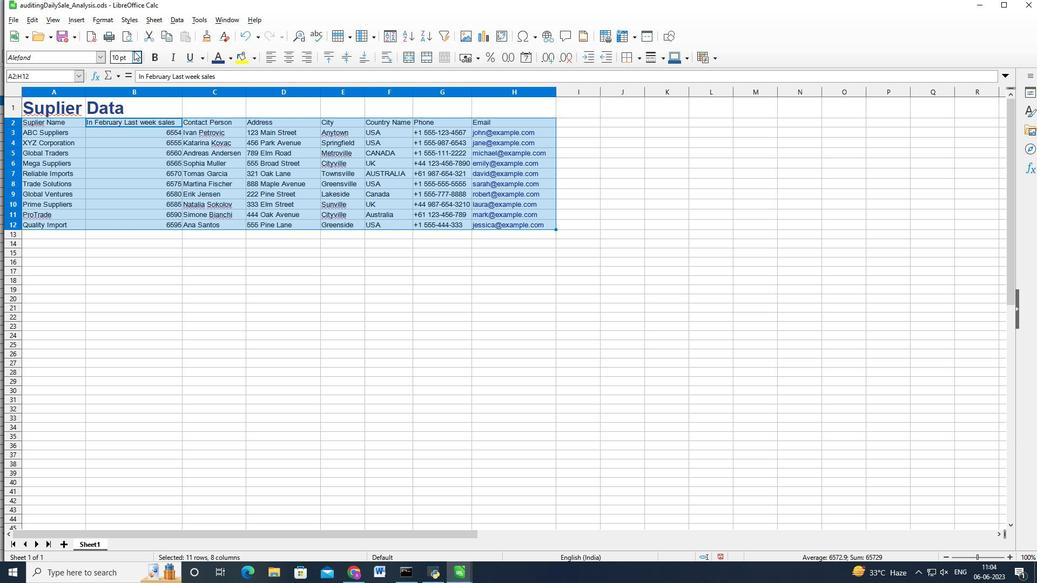 
Action: Mouse moved to (119, 154)
Screenshot: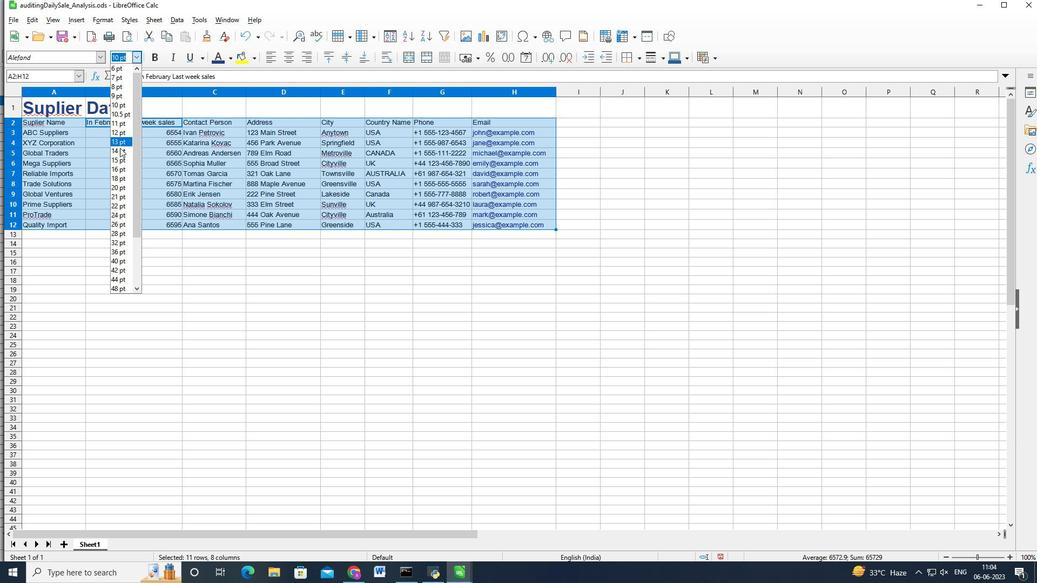 
Action: Mouse pressed left at (119, 154)
Screenshot: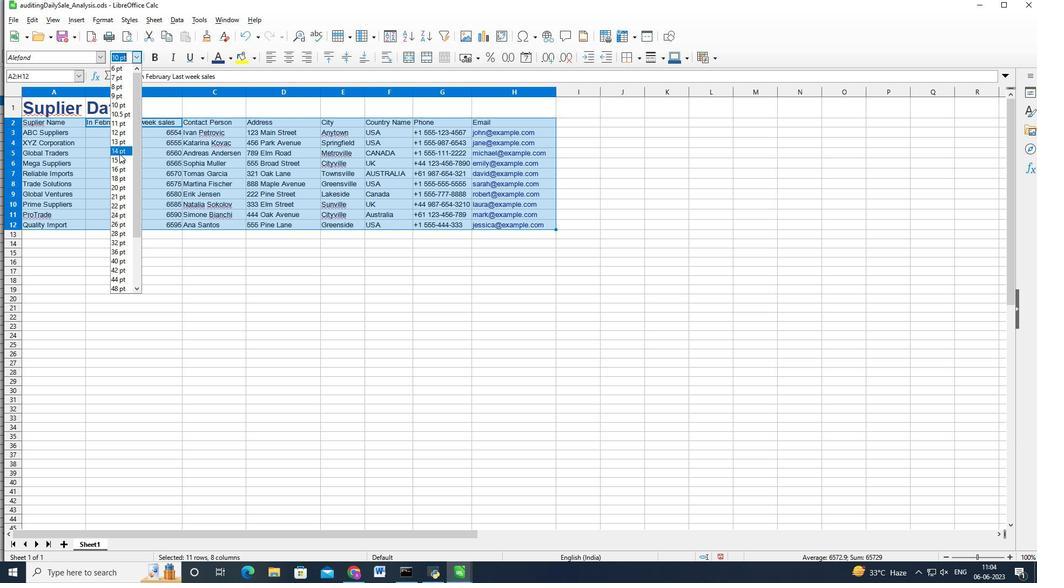 
Action: Mouse moved to (58, 107)
Screenshot: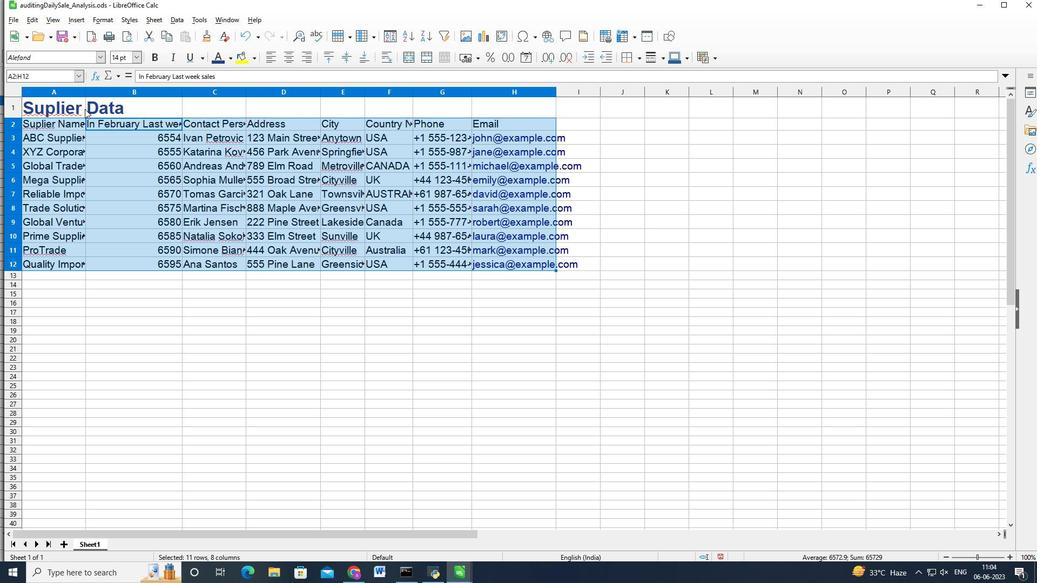 
Action: Mouse pressed left at (58, 107)
Screenshot: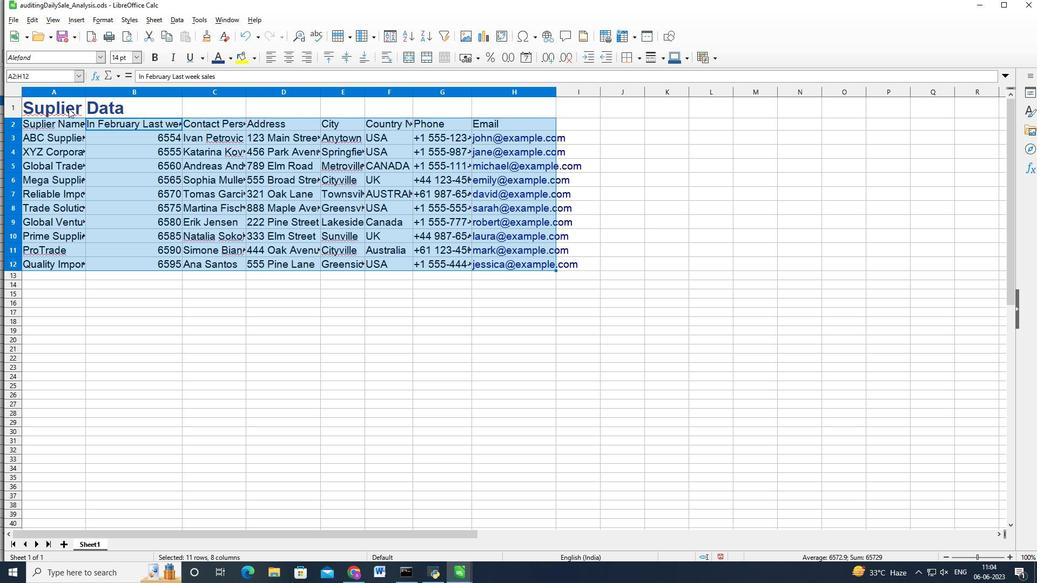 
Action: Mouse moved to (107, 100)
Screenshot: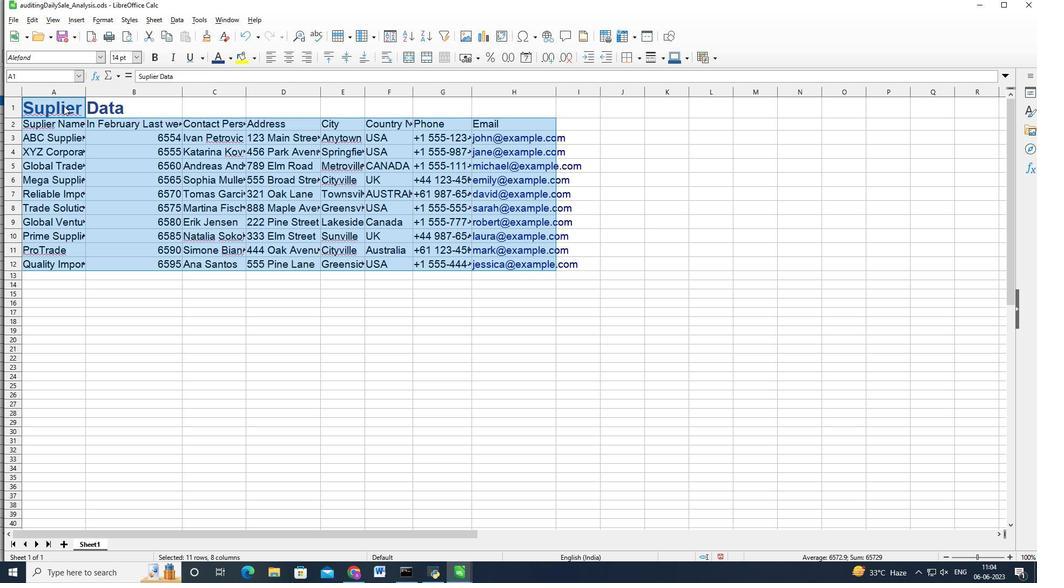
Action: Mouse pressed left at (107, 100)
Screenshot: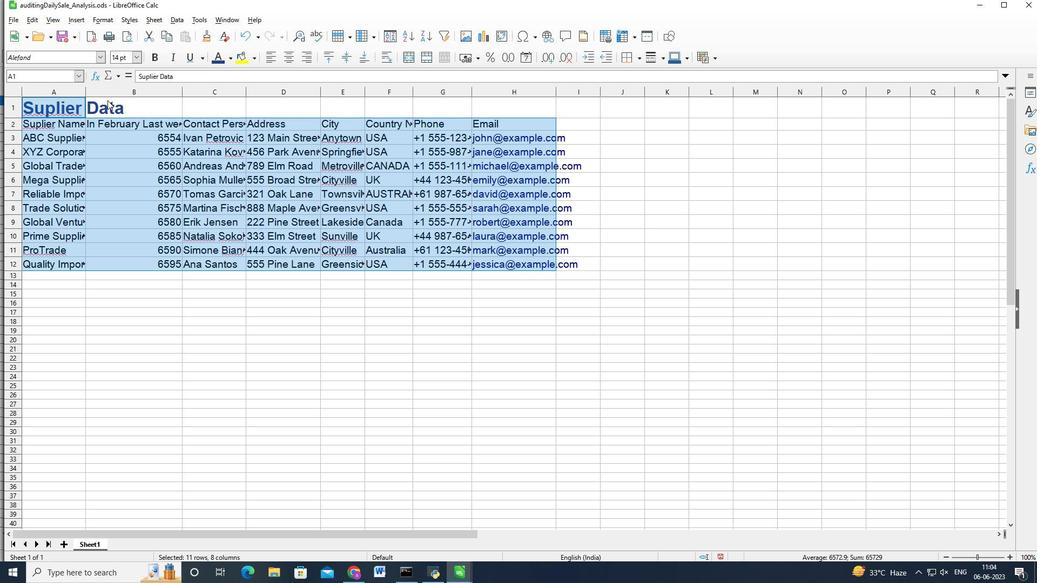 
Action: Mouse moved to (326, 56)
Screenshot: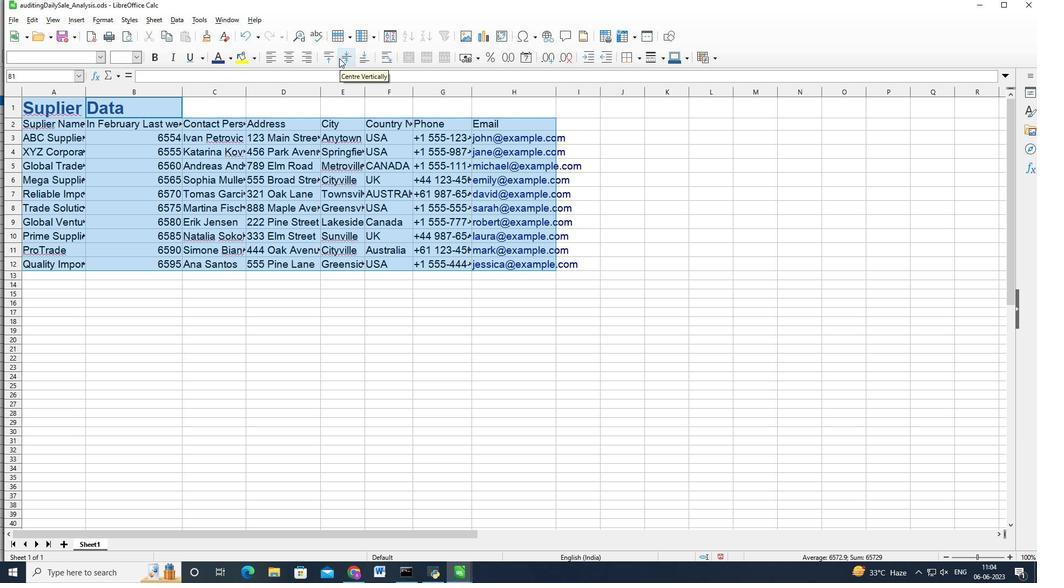 
Action: Mouse pressed left at (326, 56)
Screenshot: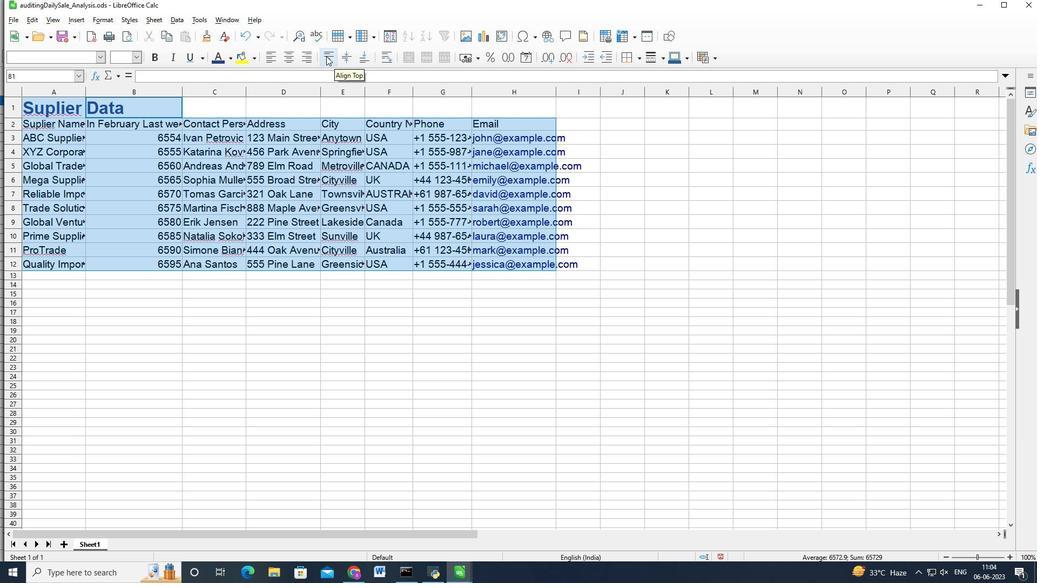 
Action: Mouse moved to (8, 17)
Screenshot: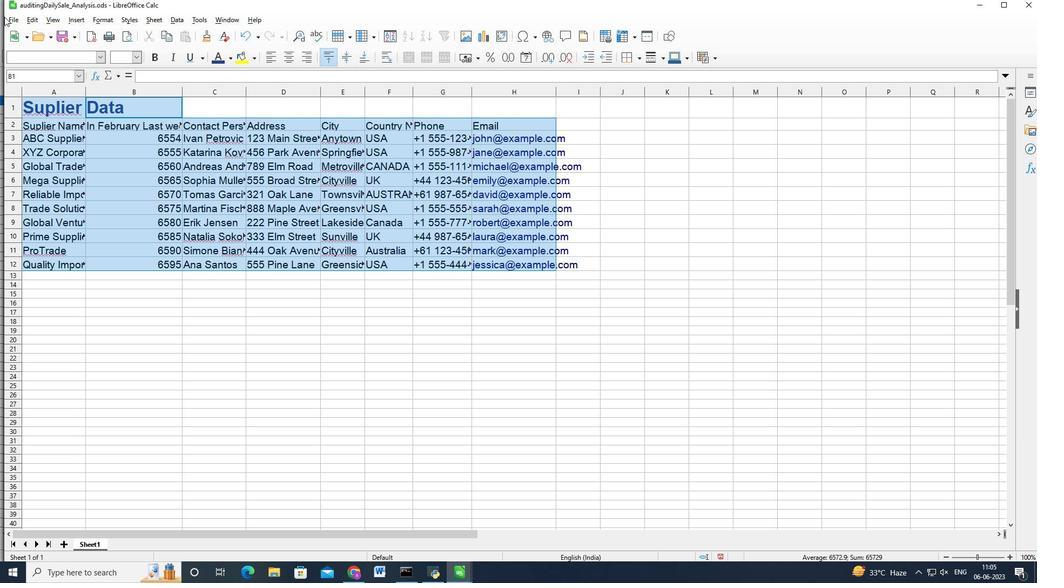 
Action: Mouse pressed left at (8, 17)
Screenshot: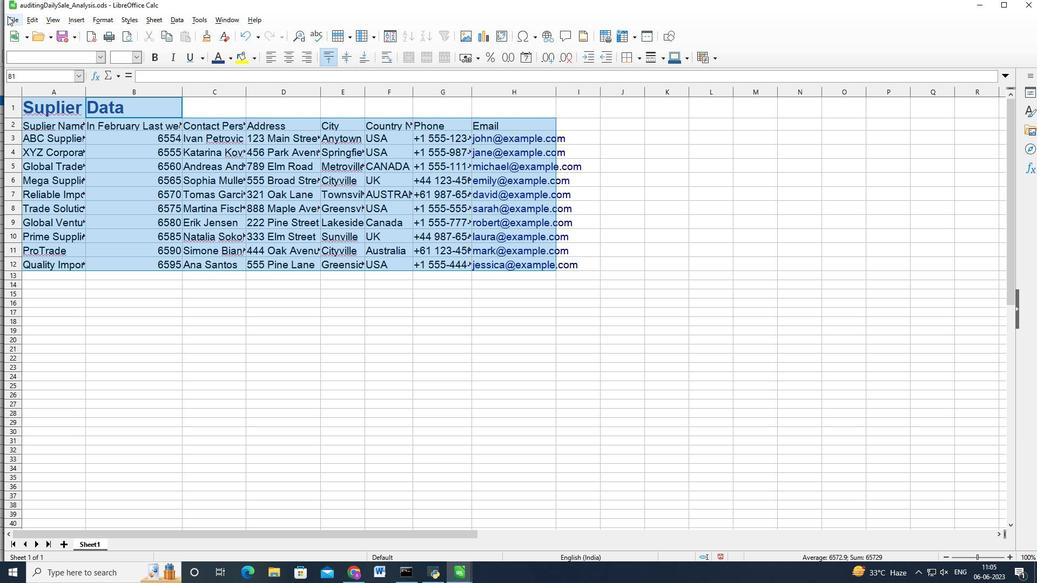 
Action: Mouse moved to (61, 145)
Screenshot: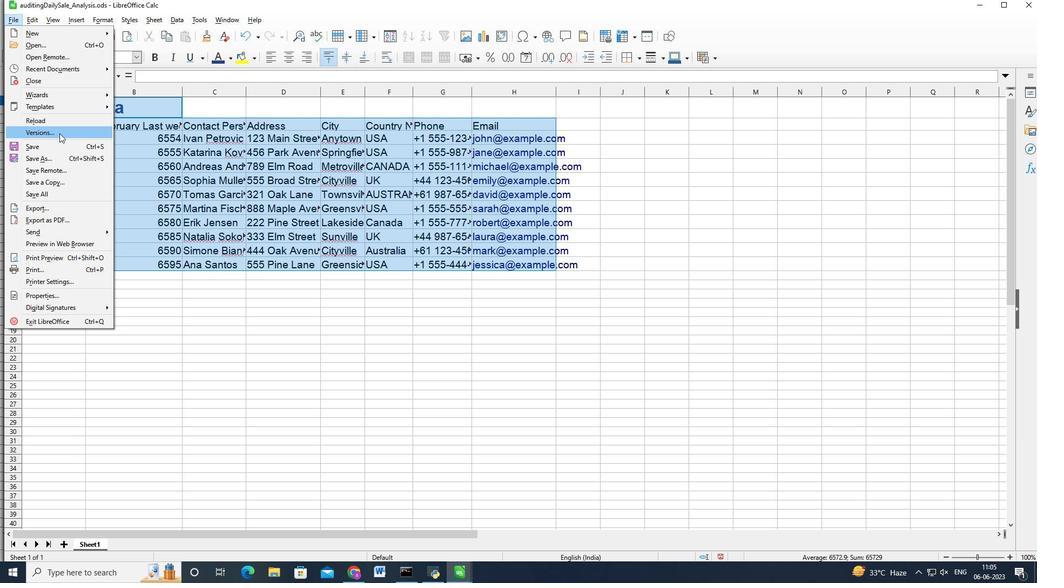 
Action: Mouse pressed left at (61, 145)
Screenshot: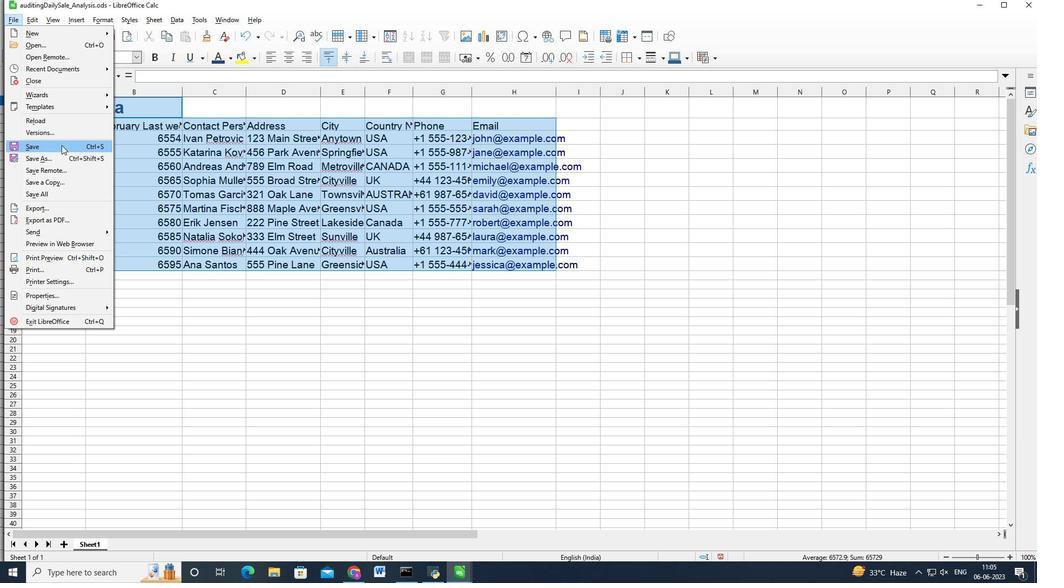 
Action: Mouse moved to (687, 268)
Screenshot: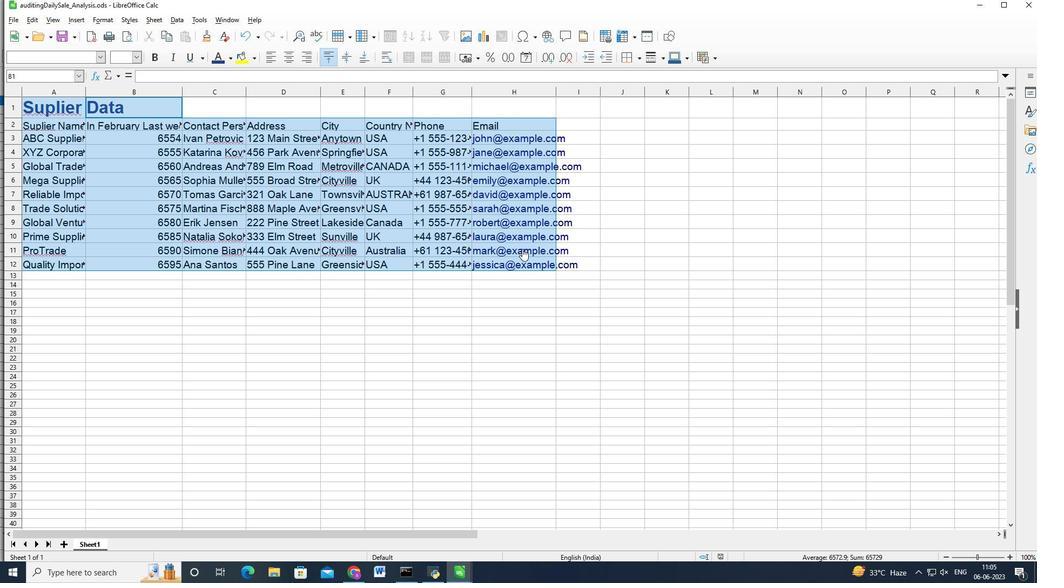 
